 Task: Compose an email with the signature Mario Parker with the subject Feedback on a budget proposal and the message Can you please send me the attendance list for the last team meeting? from softage.3@softage.net to softage.7@softage.net with an attached audio file Audio_game_music.mp3, change the font of the message to Comic Sans and change the font typography to bold Send the email. Finally, move the email from Sent Items to the label Vendor contracts
Action: Mouse moved to (75, 124)
Screenshot: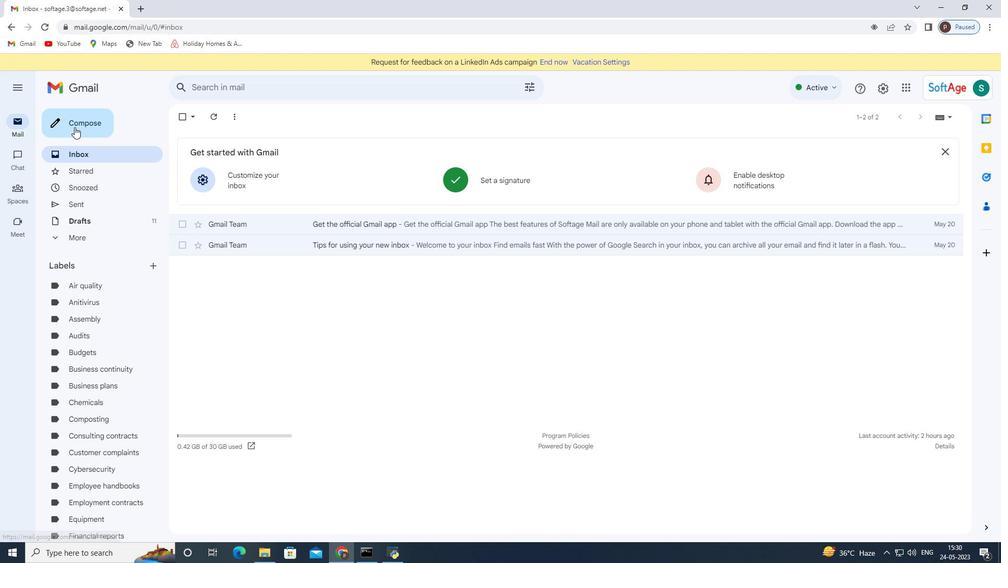 
Action: Mouse pressed left at (75, 124)
Screenshot: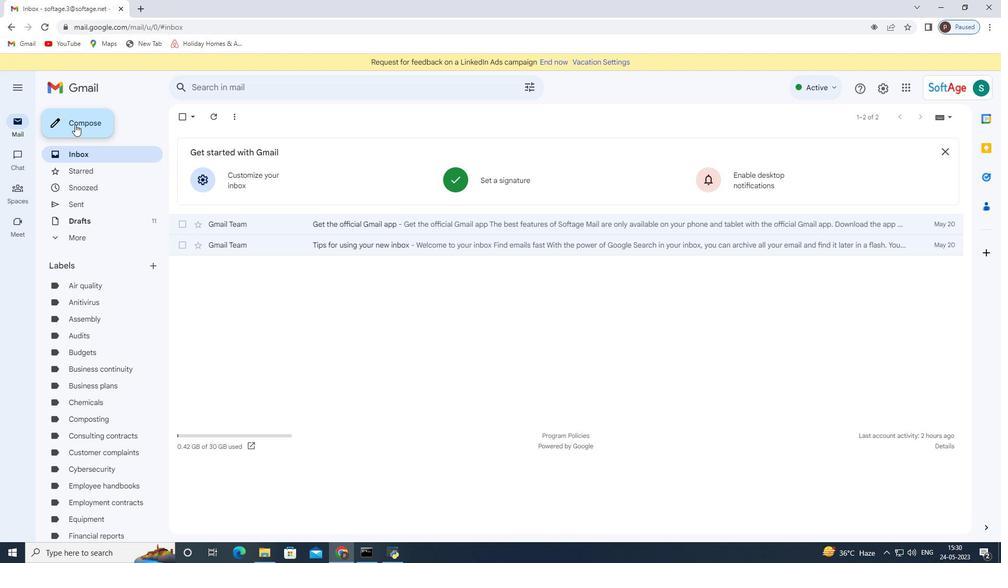 
Action: Mouse moved to (842, 528)
Screenshot: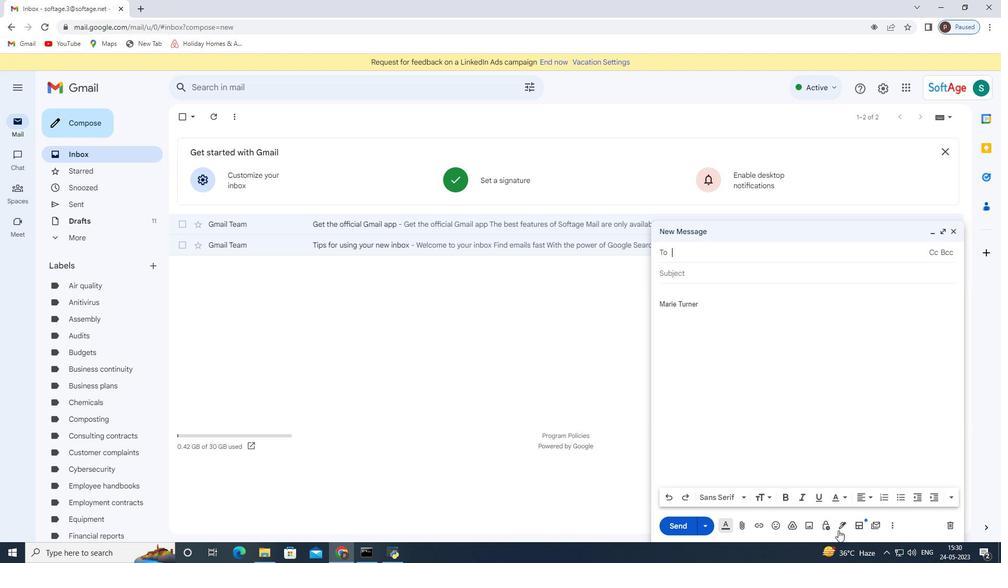 
Action: Mouse pressed left at (842, 528)
Screenshot: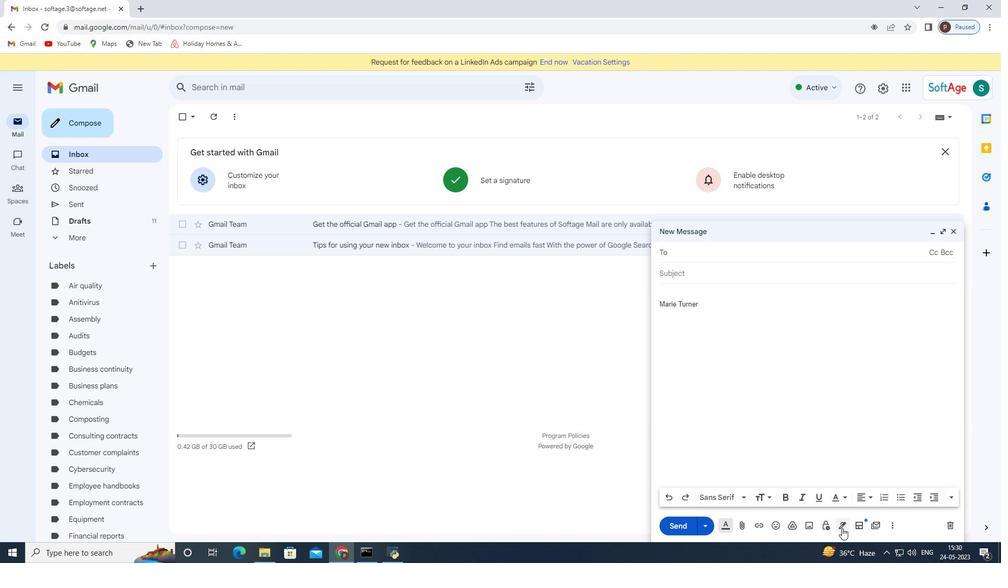 
Action: Mouse moved to (869, 472)
Screenshot: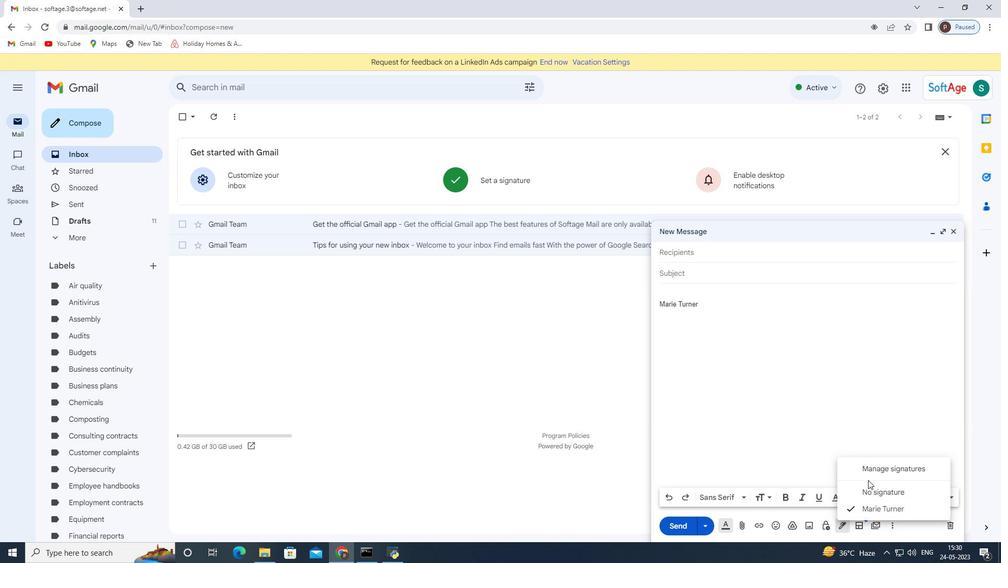 
Action: Mouse pressed left at (869, 472)
Screenshot: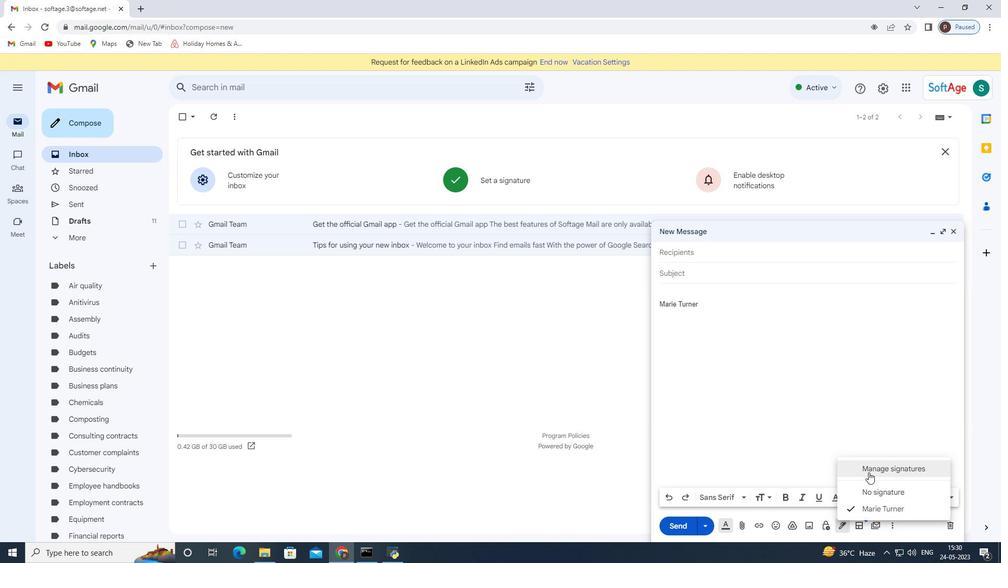 
Action: Mouse moved to (954, 232)
Screenshot: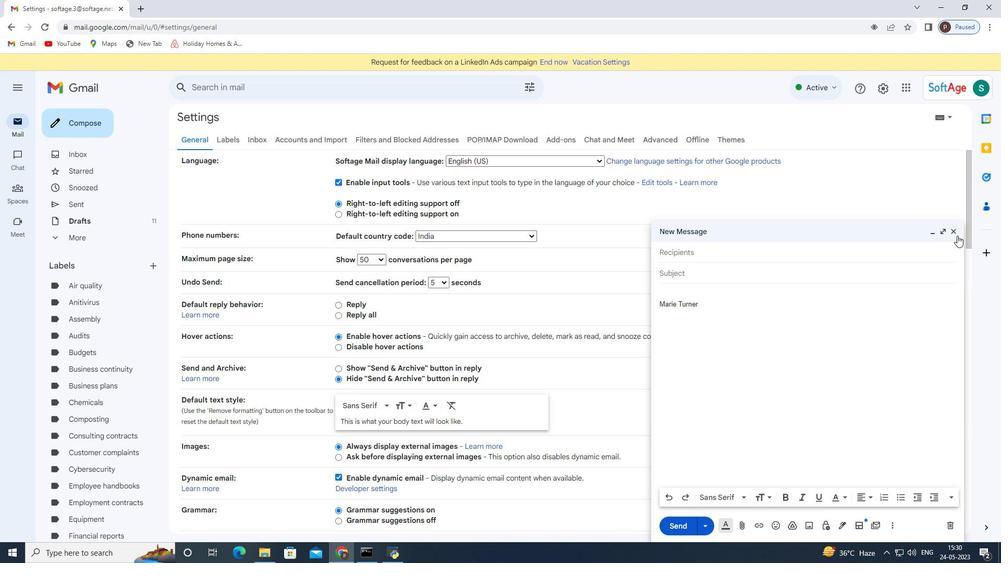 
Action: Mouse pressed left at (954, 232)
Screenshot: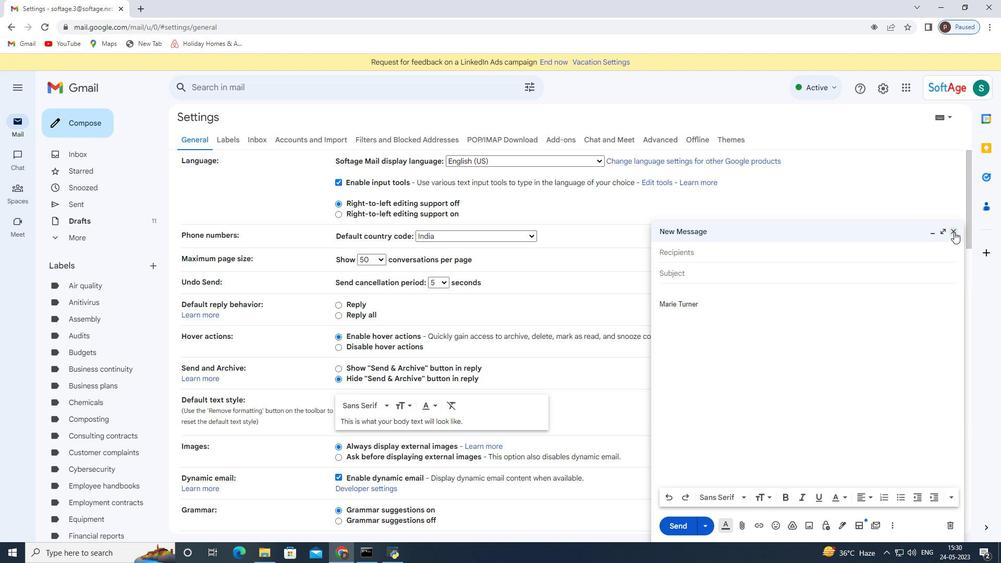 
Action: Mouse moved to (601, 365)
Screenshot: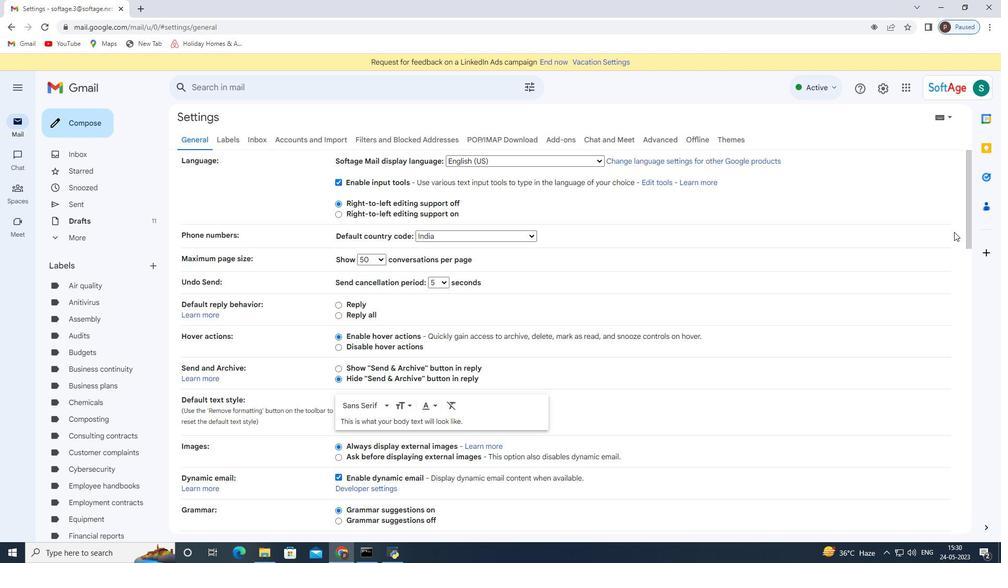 
Action: Mouse scrolled (601, 365) with delta (0, 0)
Screenshot: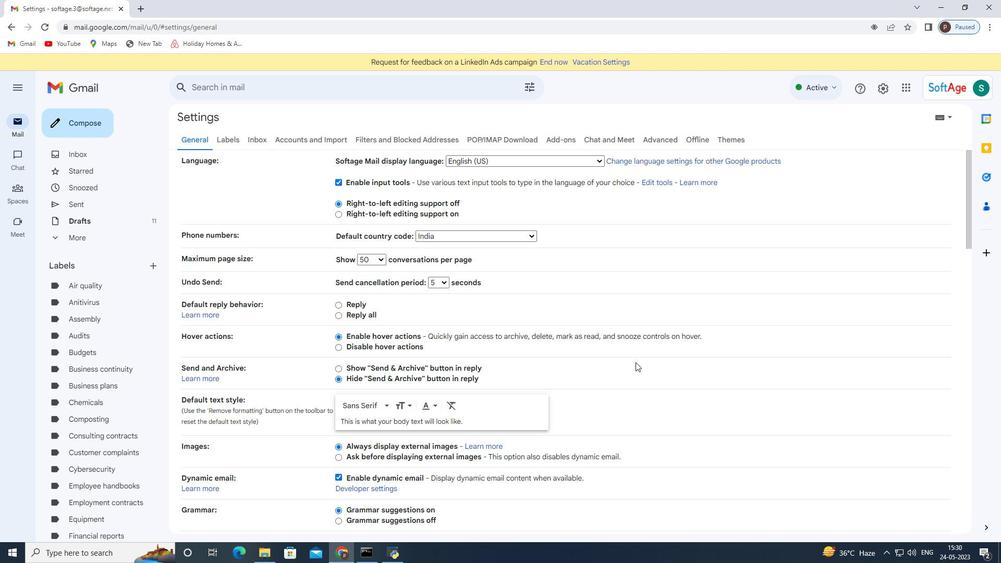 
Action: Mouse moved to (597, 365)
Screenshot: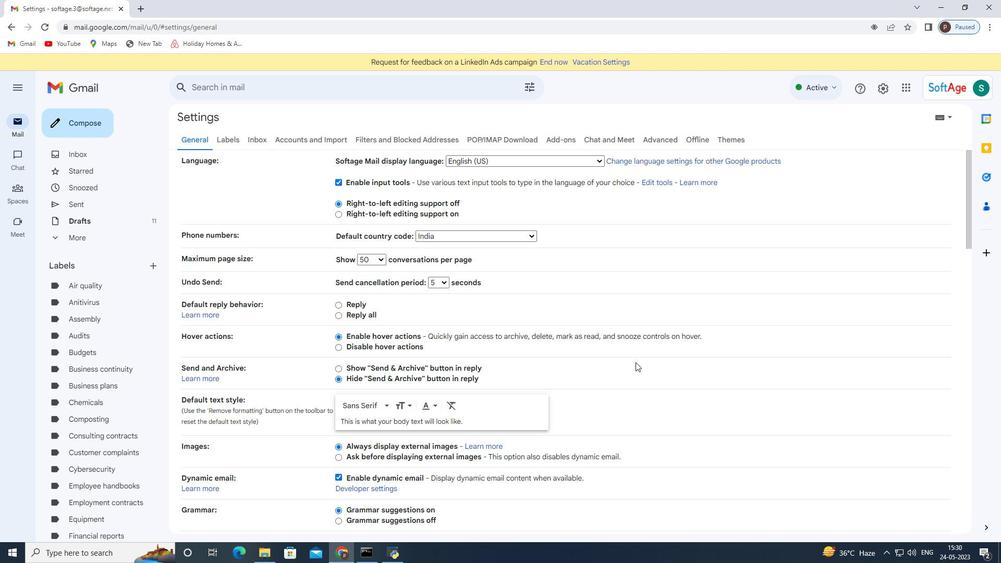 
Action: Mouse scrolled (597, 365) with delta (0, 0)
Screenshot: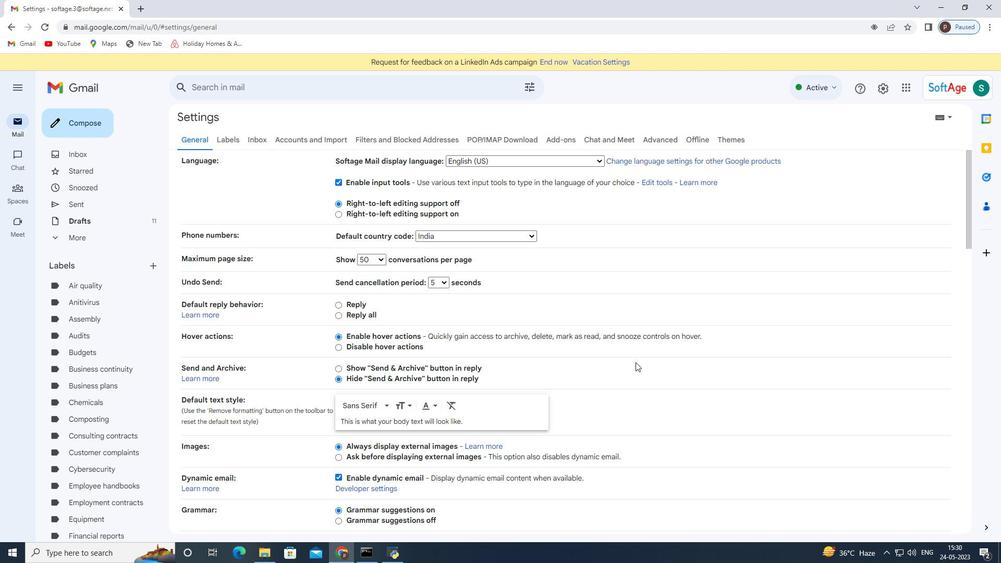 
Action: Mouse scrolled (597, 365) with delta (0, 0)
Screenshot: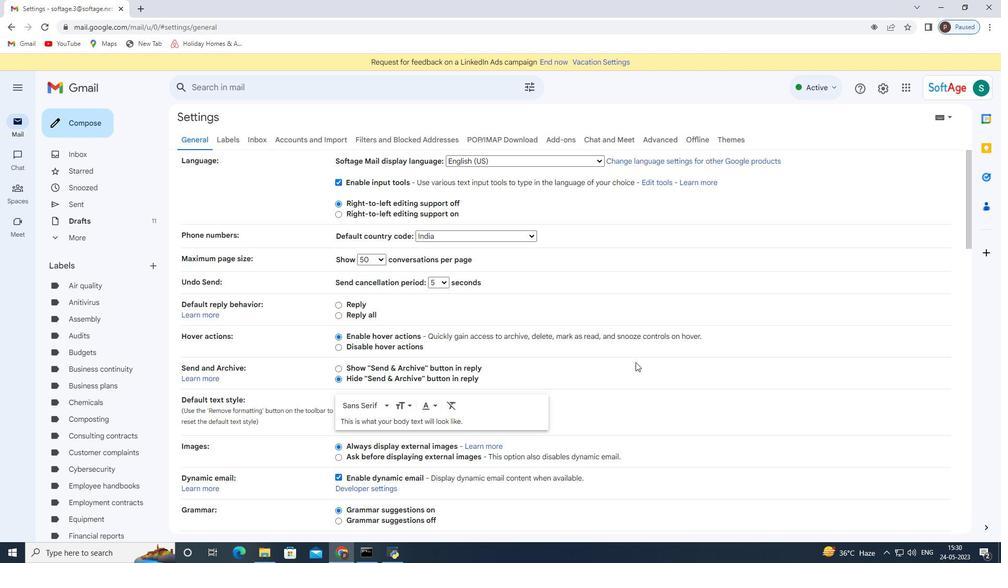 
Action: Mouse scrolled (597, 365) with delta (0, 0)
Screenshot: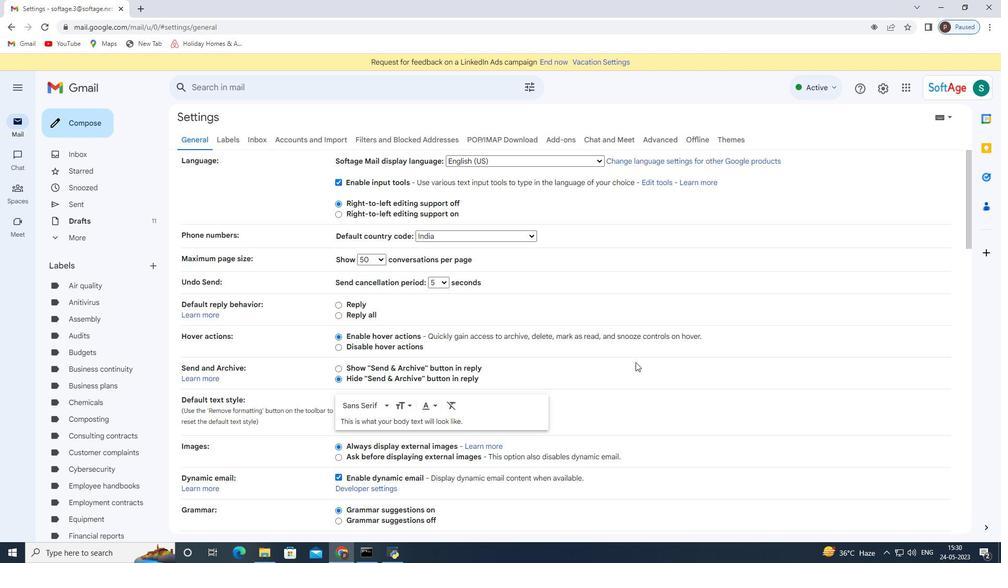 
Action: Mouse scrolled (597, 365) with delta (0, 0)
Screenshot: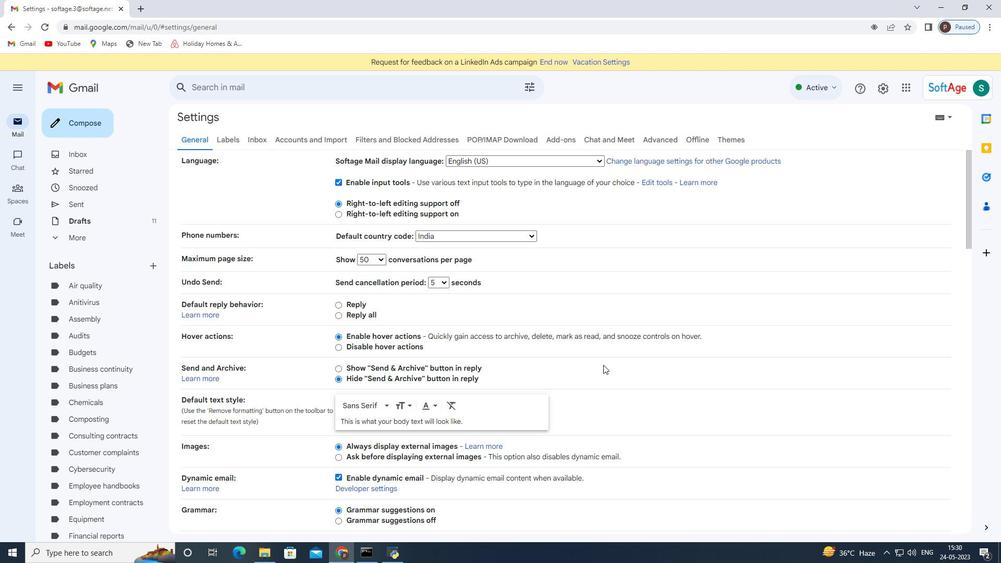 
Action: Mouse moved to (475, 361)
Screenshot: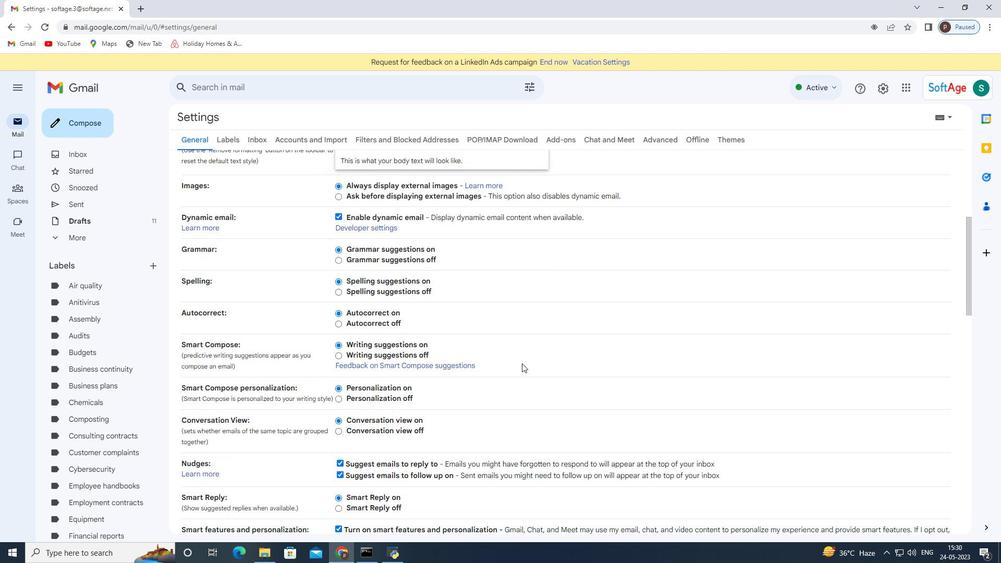 
Action: Mouse scrolled (475, 360) with delta (0, 0)
Screenshot: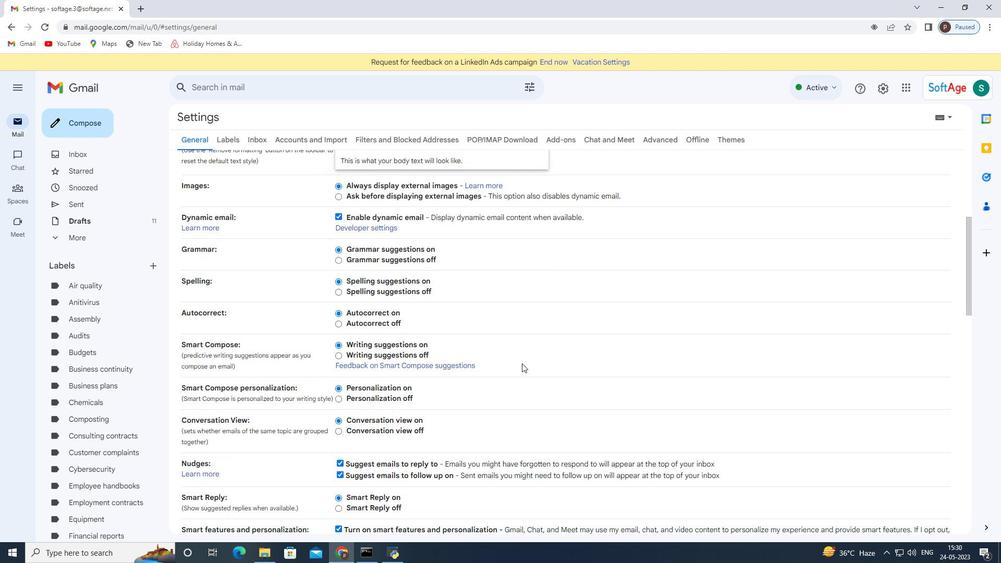 
Action: Mouse moved to (474, 361)
Screenshot: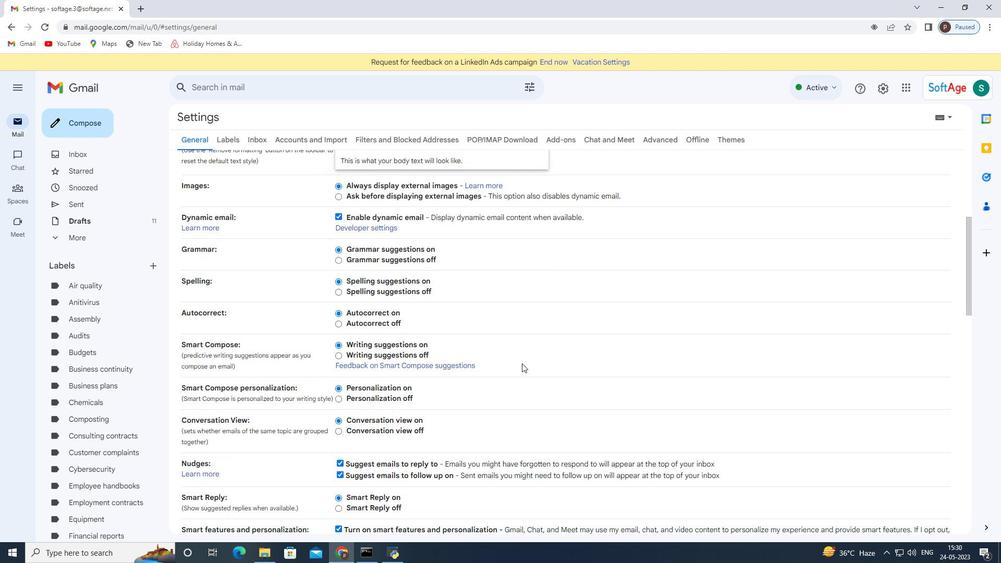 
Action: Mouse scrolled (474, 360) with delta (0, 0)
Screenshot: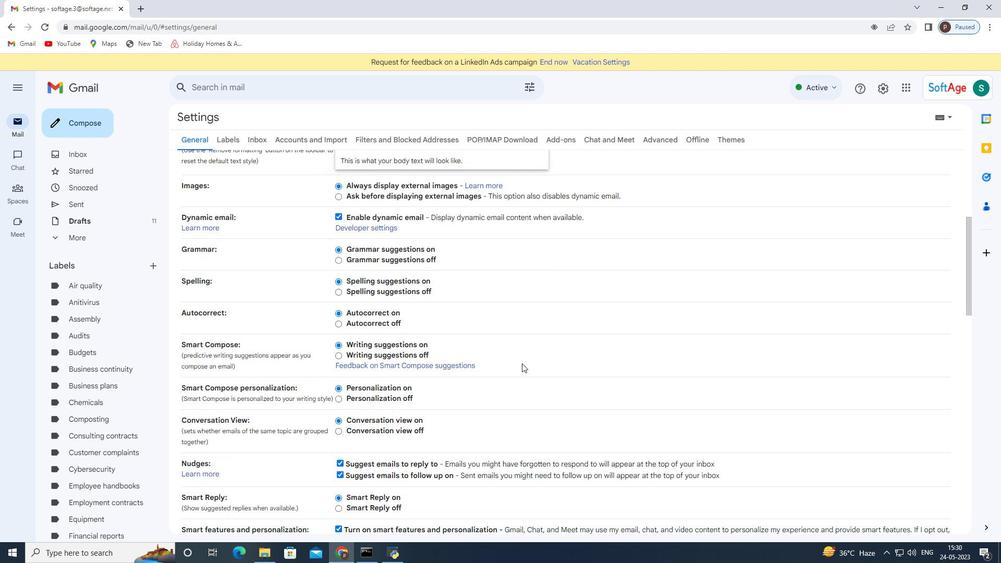 
Action: Mouse moved to (472, 361)
Screenshot: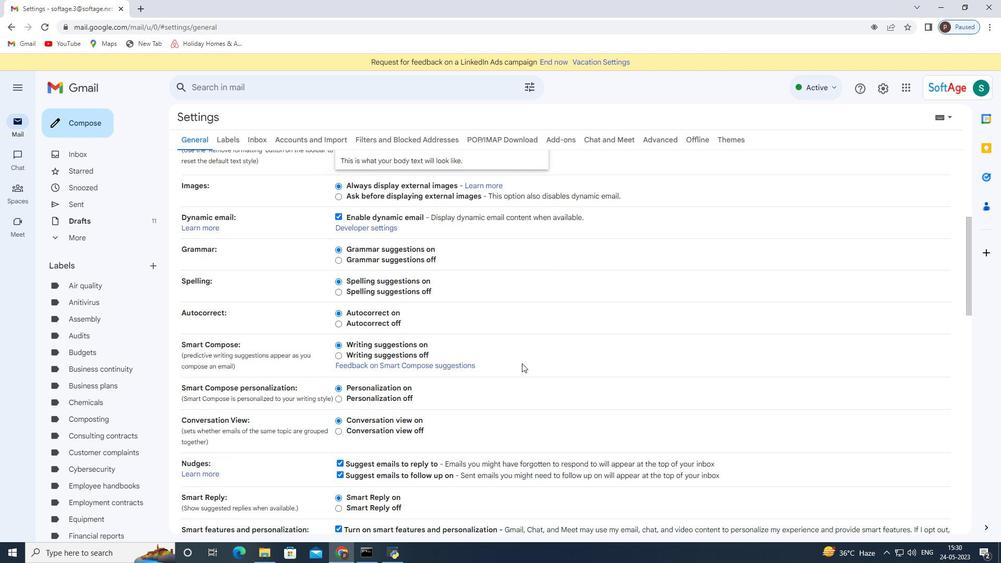 
Action: Mouse scrolled (472, 361) with delta (0, 0)
Screenshot: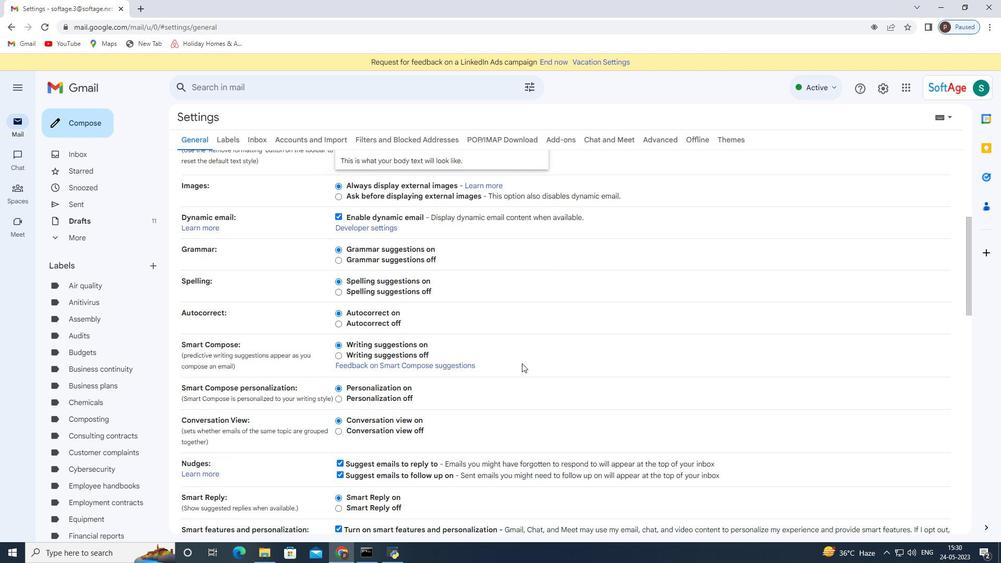 
Action: Mouse moved to (472, 361)
Screenshot: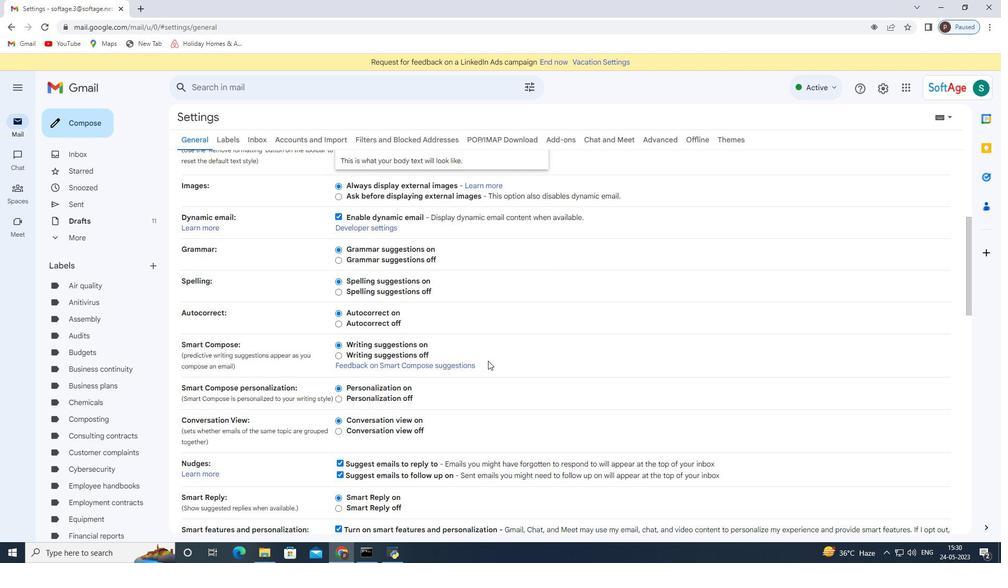 
Action: Mouse scrolled (472, 361) with delta (0, 0)
Screenshot: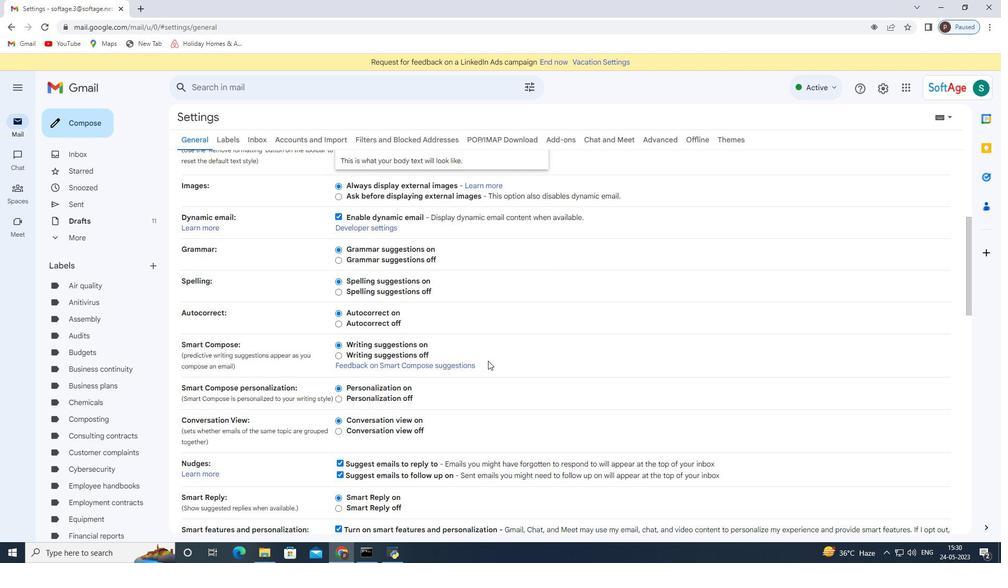 
Action: Mouse moved to (470, 363)
Screenshot: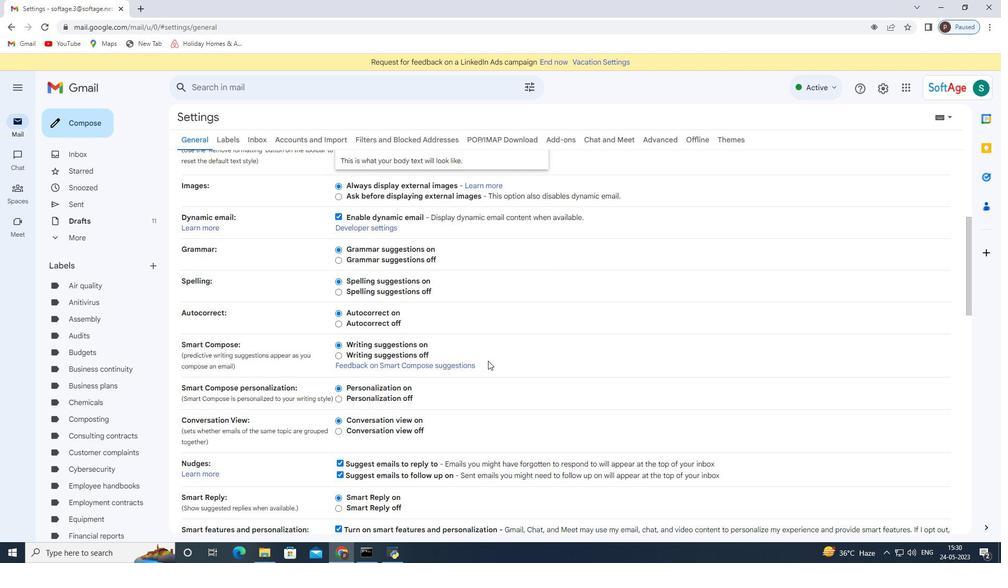 
Action: Mouse scrolled (470, 362) with delta (0, 0)
Screenshot: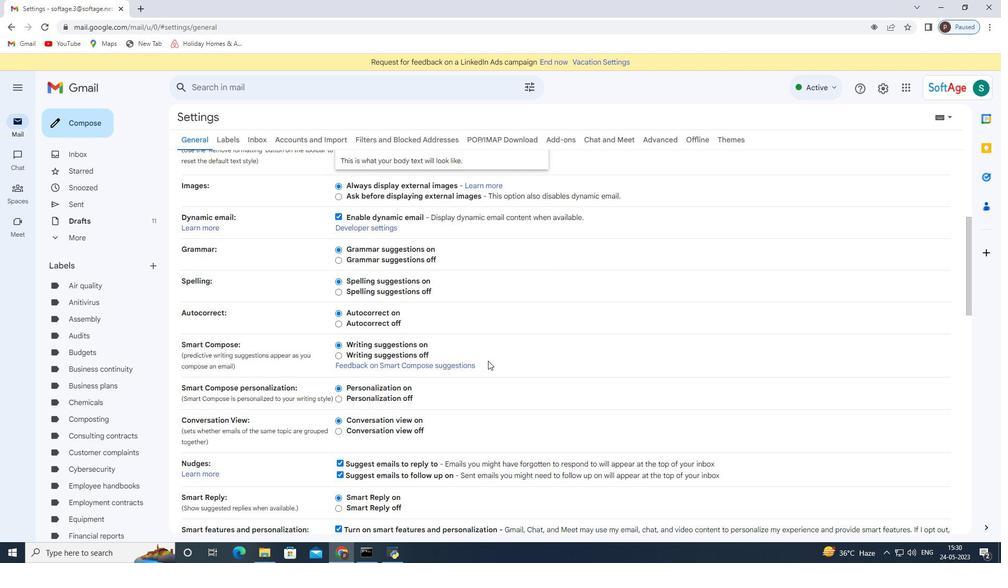 
Action: Mouse moved to (450, 371)
Screenshot: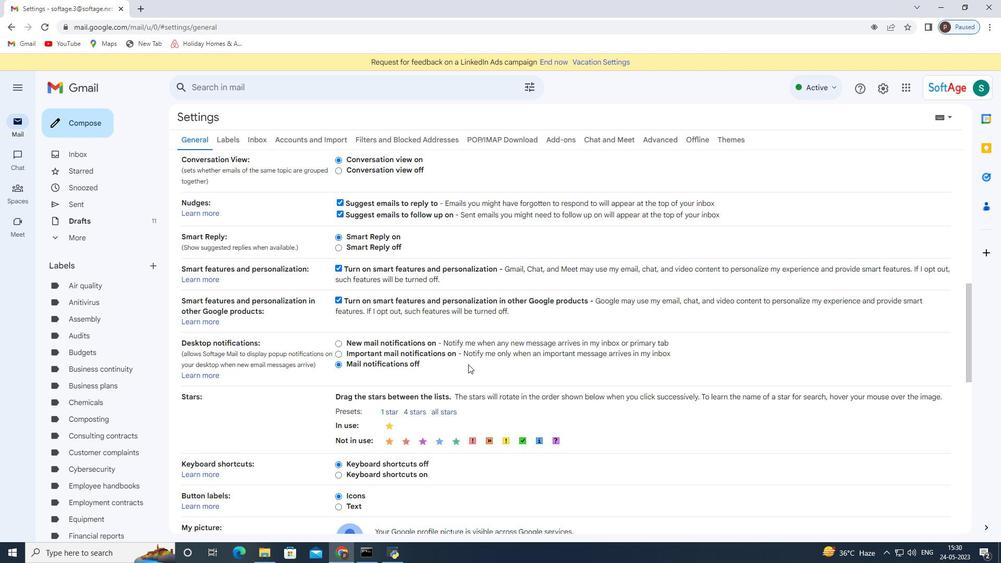 
Action: Mouse scrolled (450, 370) with delta (0, 0)
Screenshot: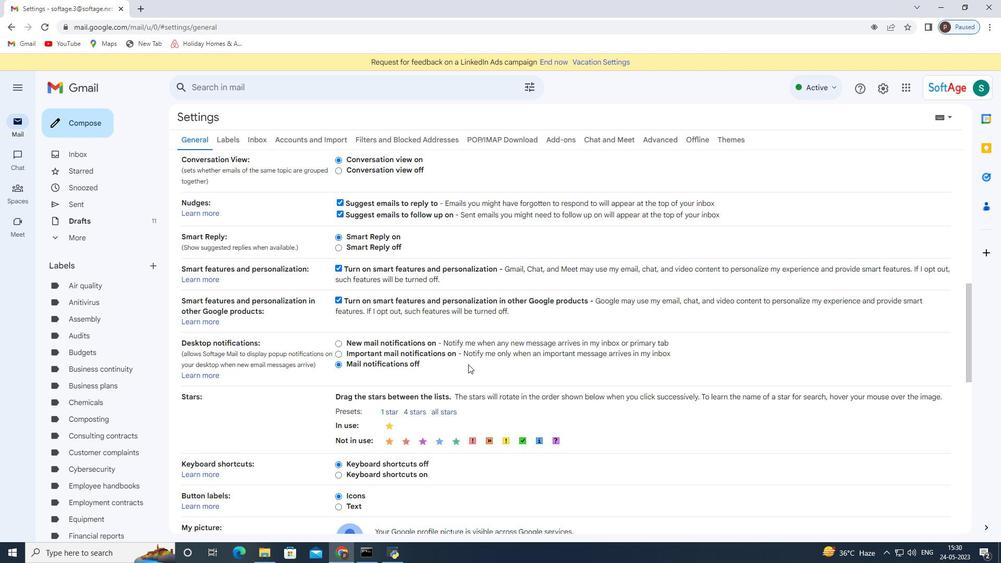 
Action: Mouse moved to (449, 371)
Screenshot: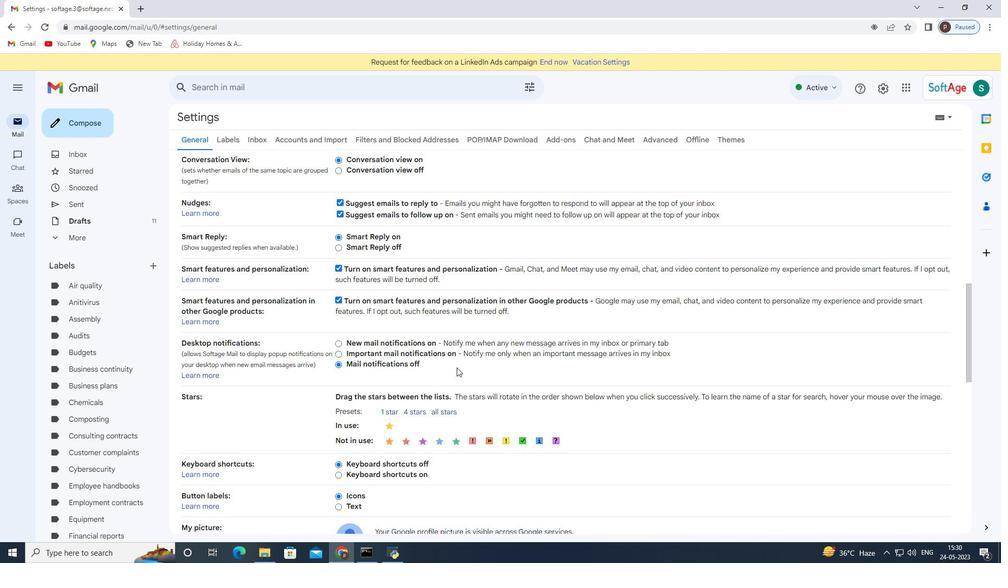 
Action: Mouse scrolled (449, 372) with delta (0, 0)
Screenshot: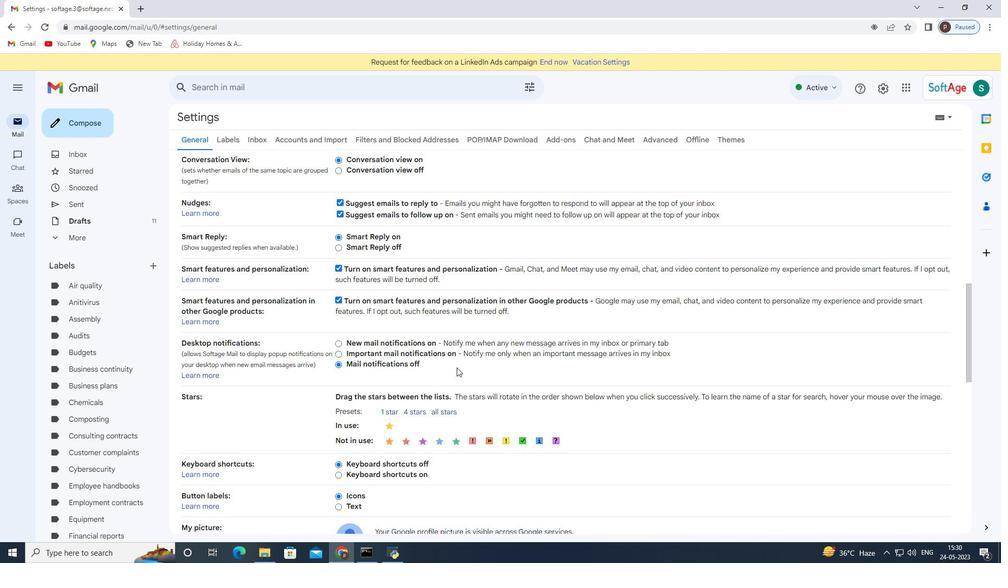 
Action: Mouse moved to (448, 371)
Screenshot: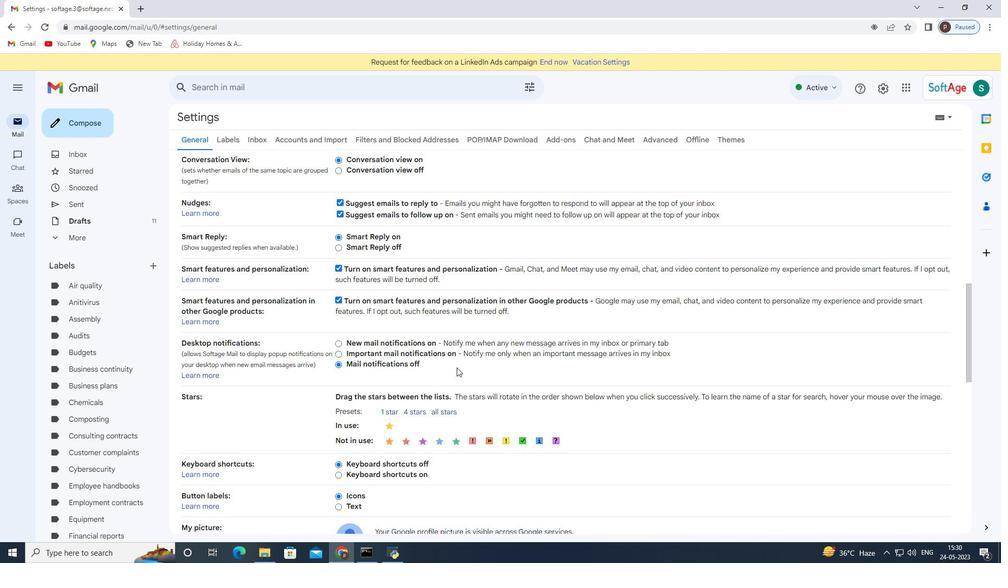 
Action: Mouse scrolled (448, 371) with delta (0, 0)
Screenshot: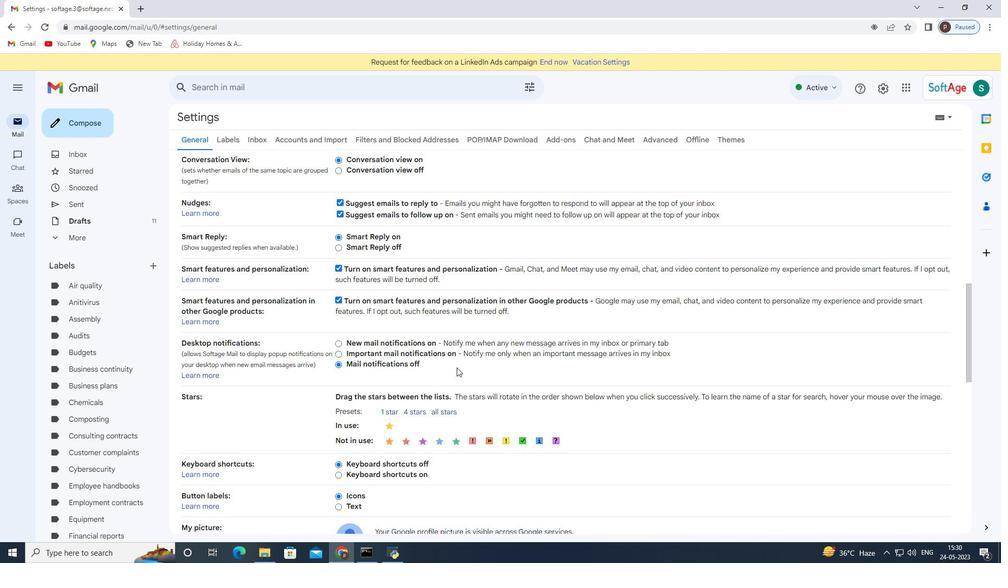 
Action: Mouse scrolled (448, 371) with delta (0, 0)
Screenshot: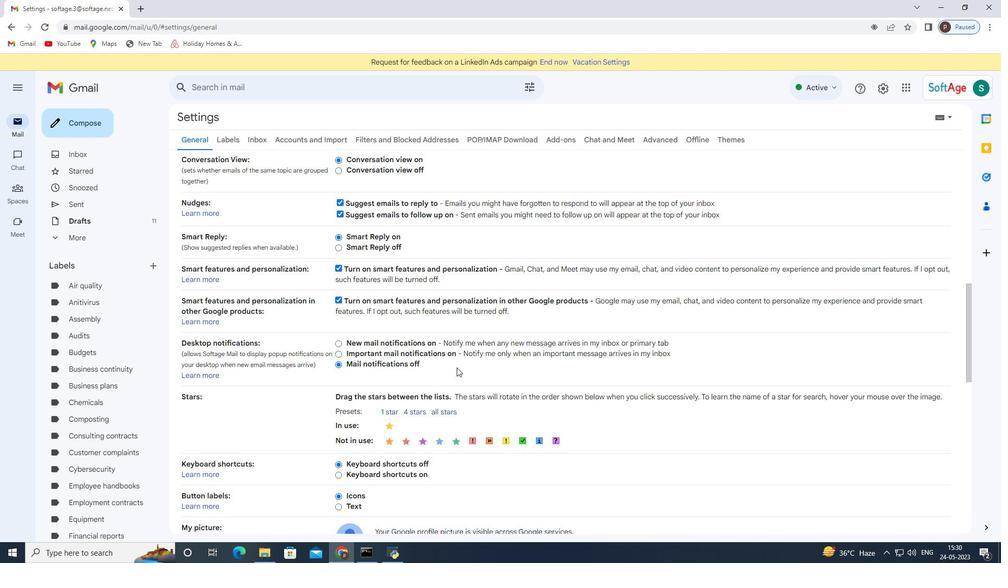 
Action: Mouse moved to (418, 367)
Screenshot: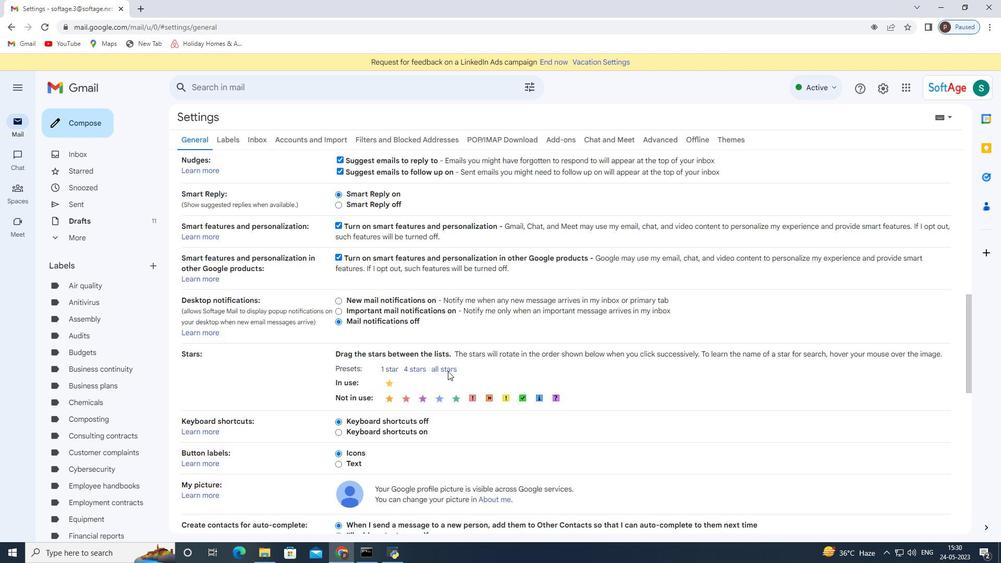 
Action: Mouse scrolled (418, 367) with delta (0, 0)
Screenshot: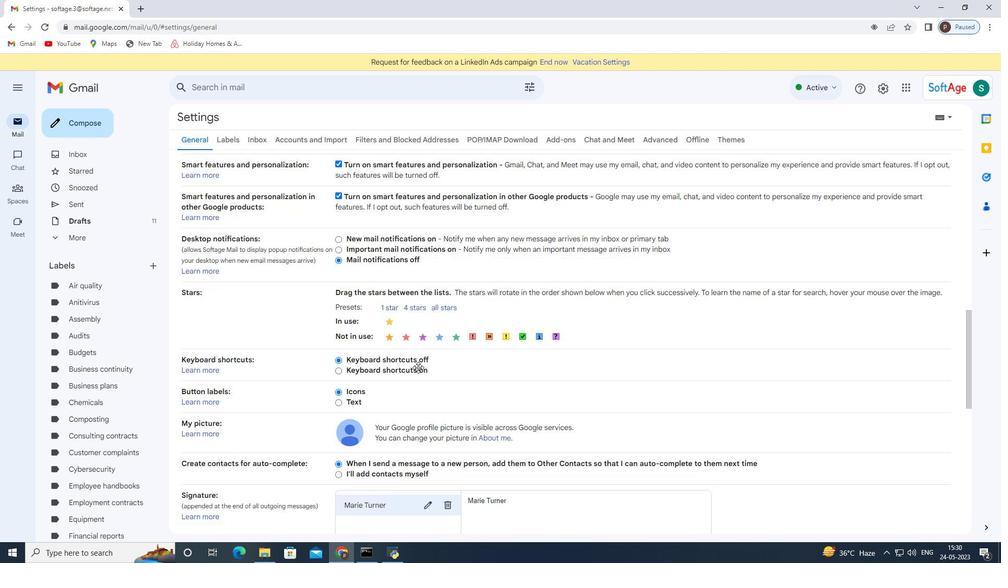 
Action: Mouse scrolled (418, 367) with delta (0, 0)
Screenshot: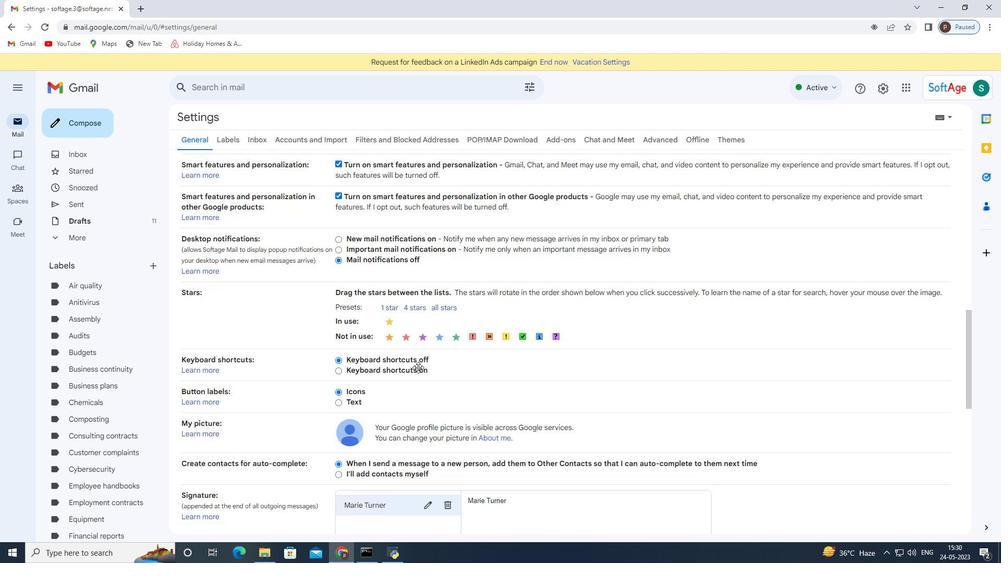 
Action: Mouse scrolled (418, 367) with delta (0, 0)
Screenshot: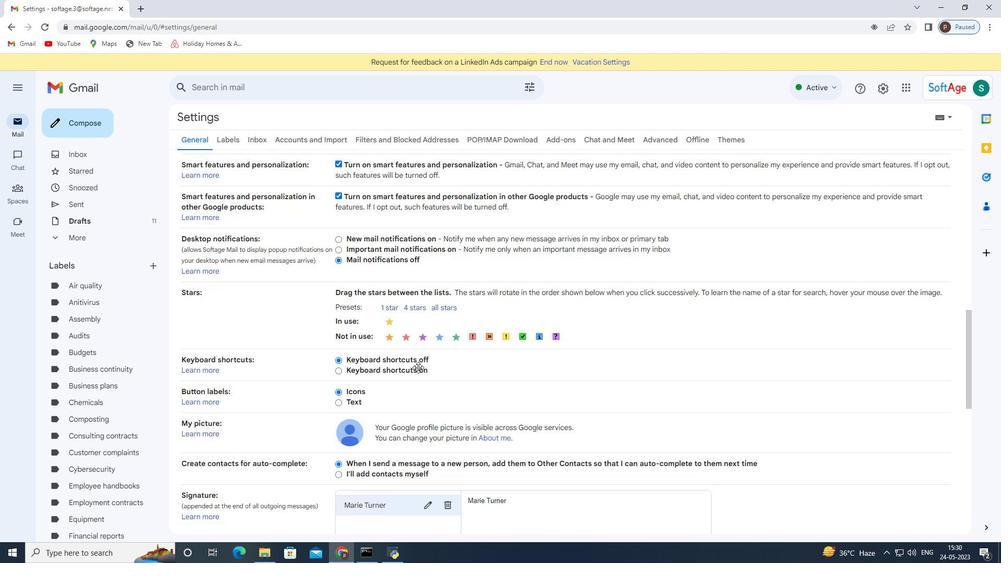 
Action: Mouse moved to (450, 348)
Screenshot: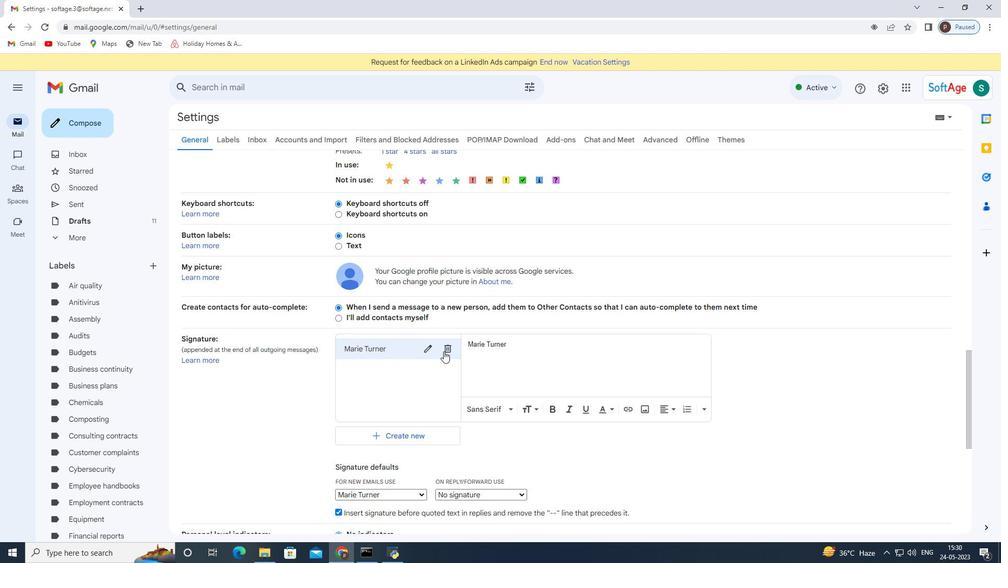 
Action: Mouse pressed left at (450, 348)
Screenshot: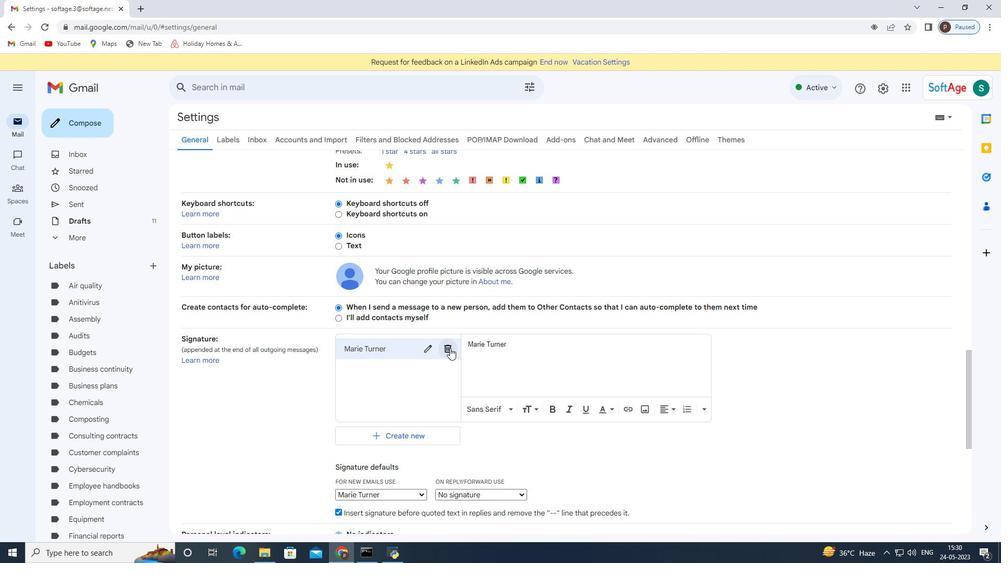 
Action: Mouse moved to (585, 318)
Screenshot: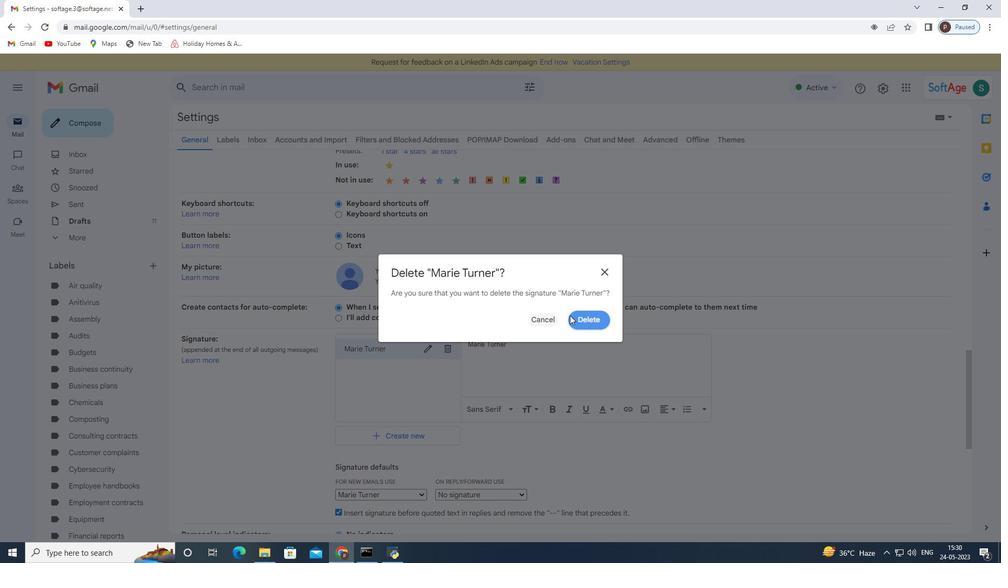 
Action: Mouse pressed left at (585, 318)
Screenshot: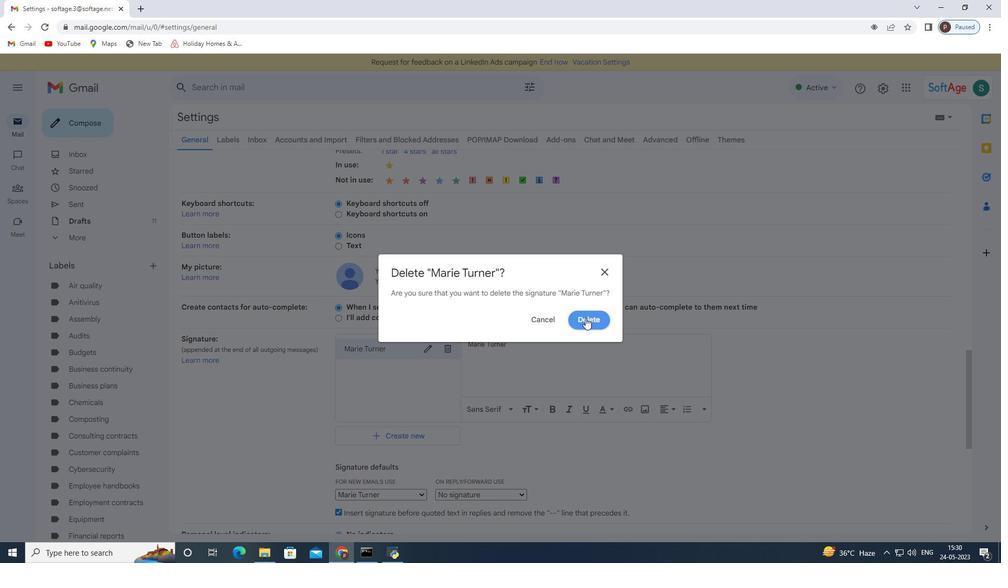 
Action: Mouse moved to (390, 364)
Screenshot: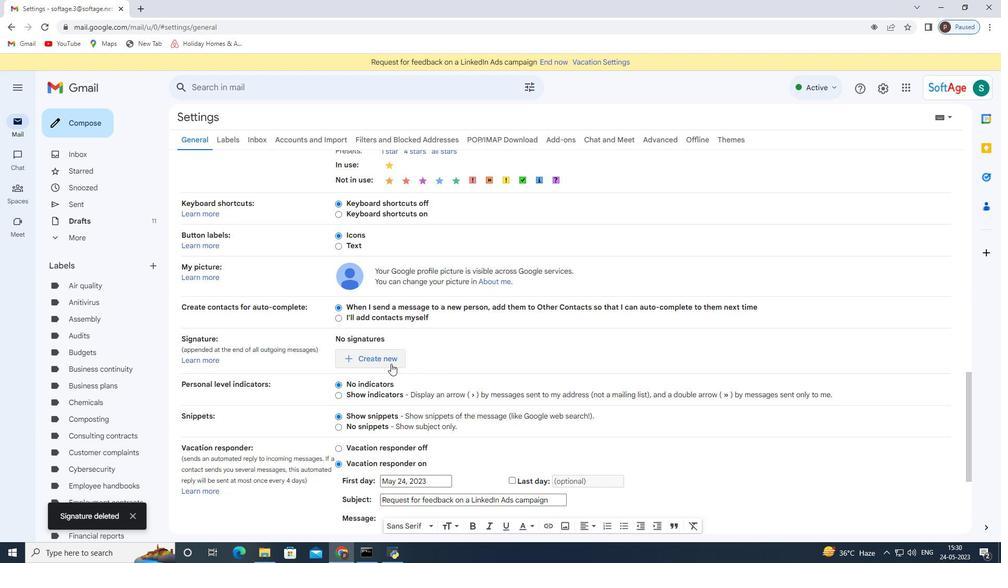 
Action: Mouse pressed left at (390, 364)
Screenshot: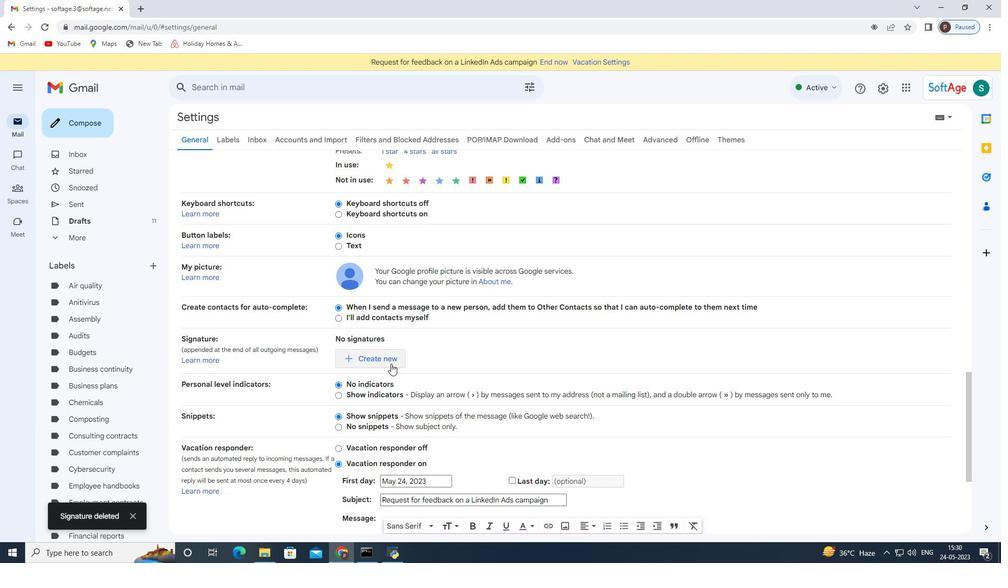 
Action: Mouse moved to (412, 295)
Screenshot: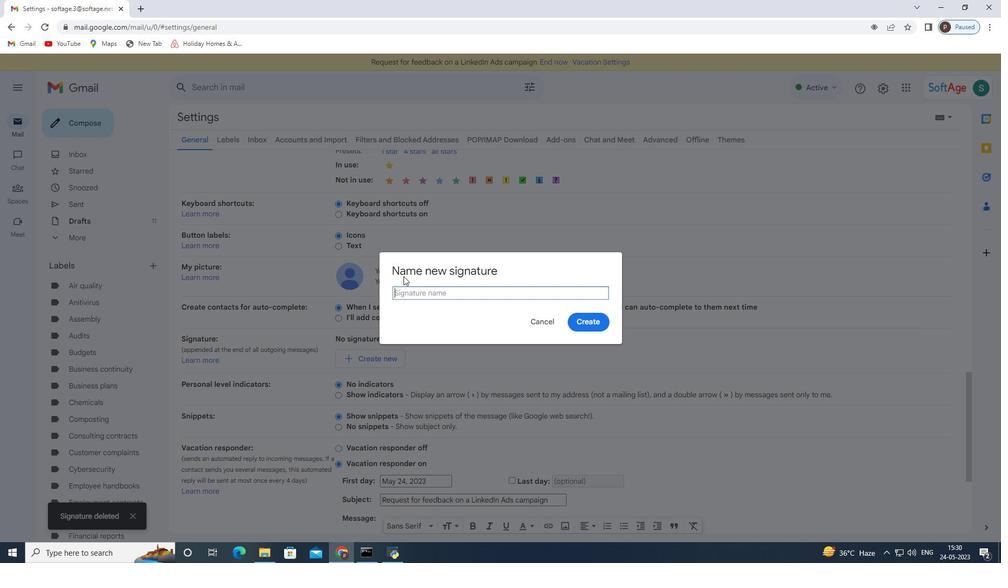 
Action: Mouse pressed left at (412, 295)
Screenshot: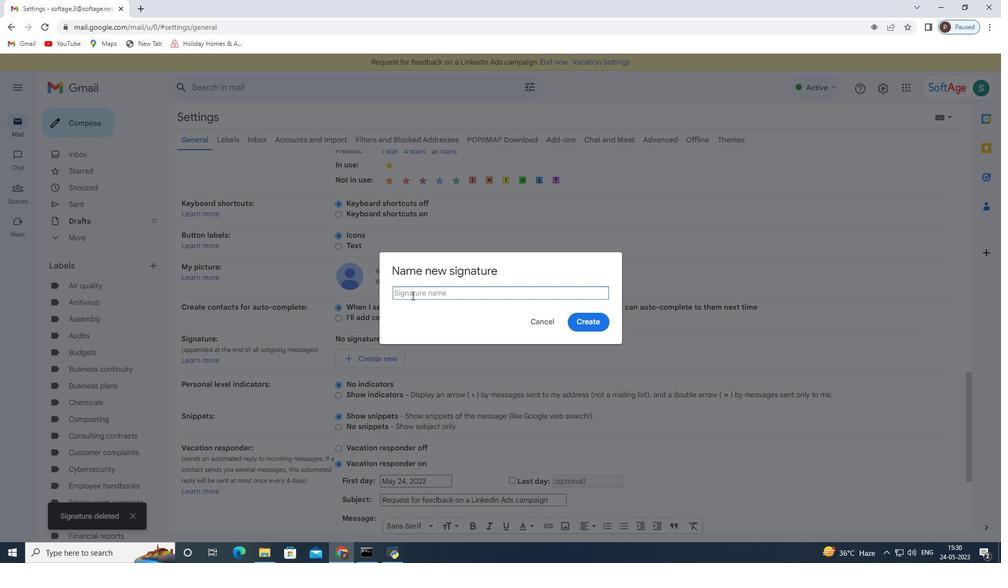 
Action: Key pressed <Key.shift><Key.shift><Key.shift><Key.shift><Key.shift><Key.shift><Key.shift><Key.shift><Key.shift><Key.shift><Key.shift><Key.shift><Key.shift><Key.shift>Mario<Key.space><Key.shift><Key.shift><Key.shift>Parker
Screenshot: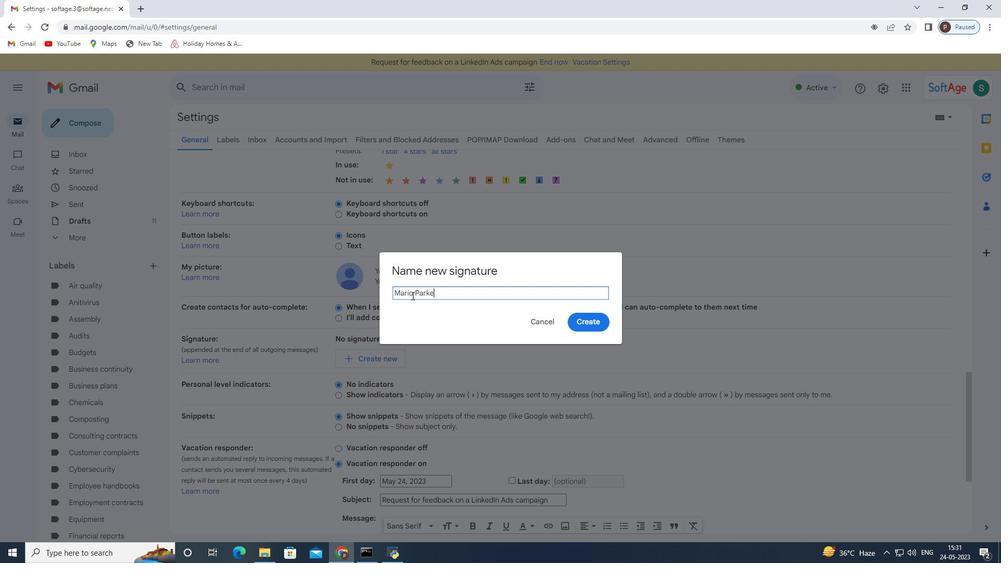 
Action: Mouse moved to (587, 316)
Screenshot: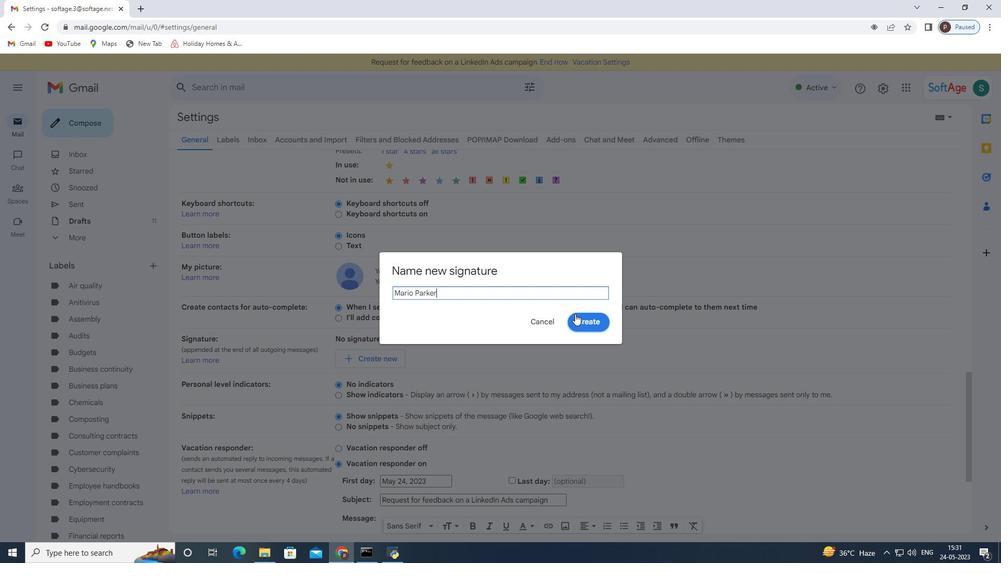 
Action: Mouse pressed left at (587, 316)
Screenshot: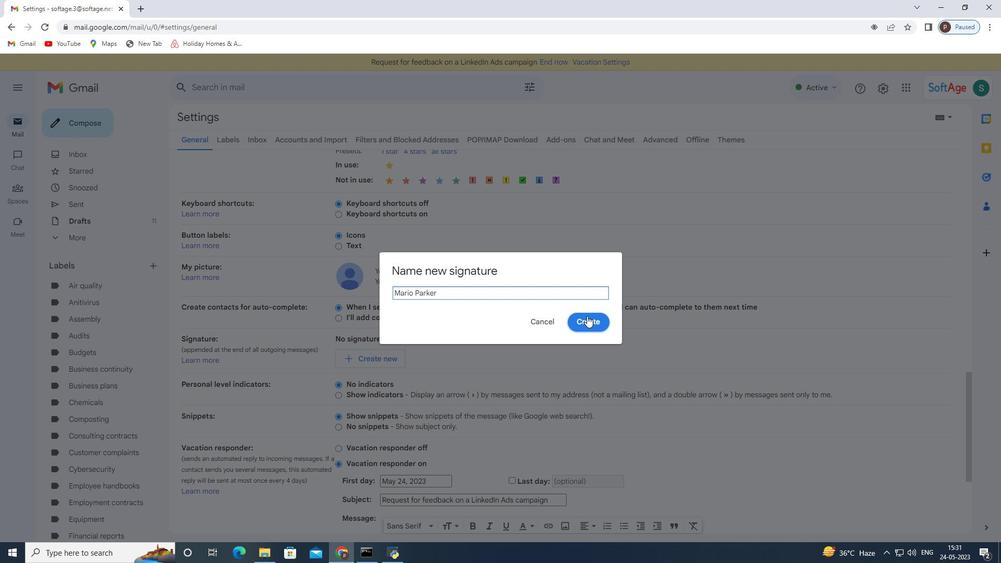 
Action: Mouse moved to (478, 343)
Screenshot: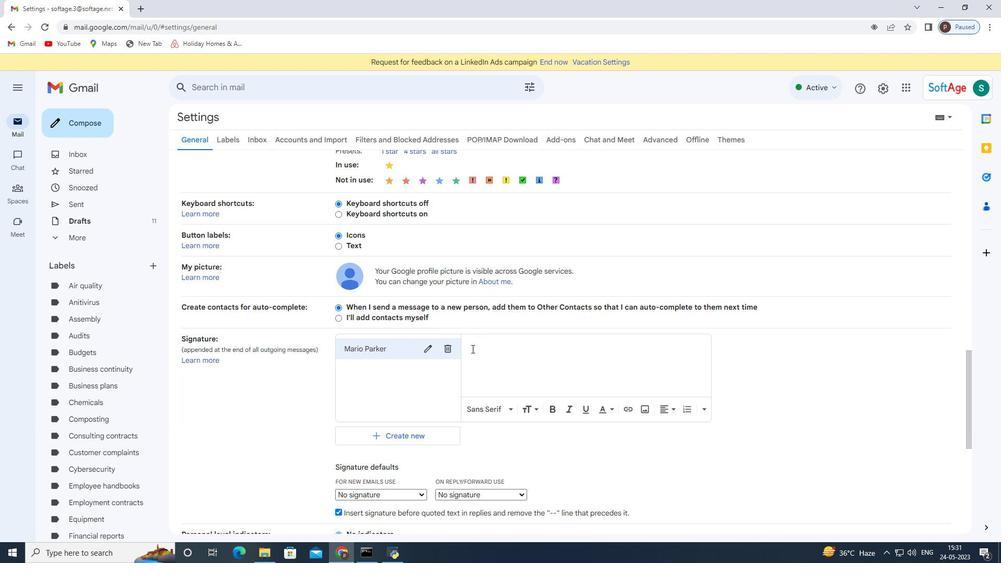 
Action: Mouse pressed left at (478, 343)
Screenshot: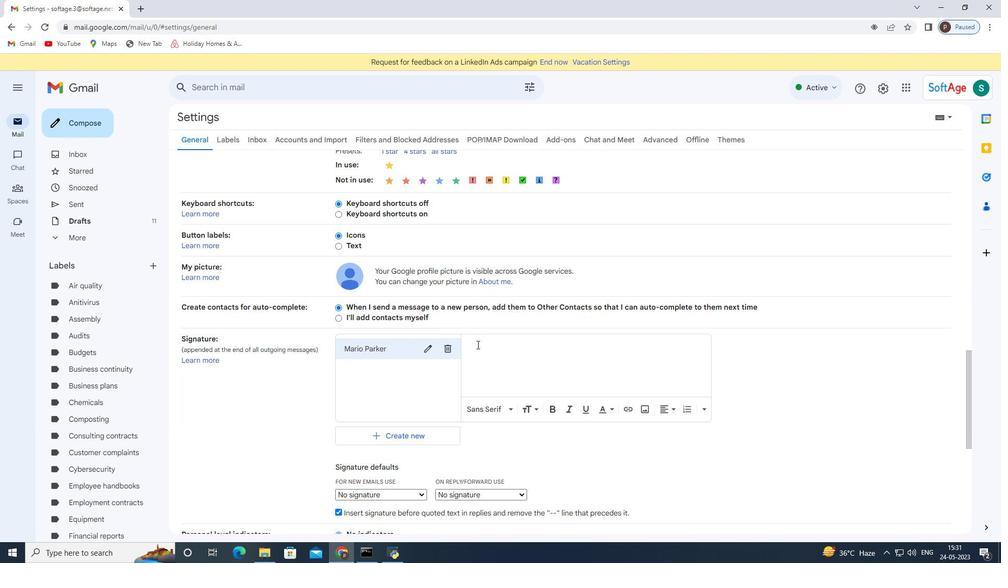 
Action: Key pressed <Key.shift><Key.shift><Key.shift><Key.shift><Key.shift><Key.shift><Key.shift><Key.shift><Key.shift><Key.shift><Key.shift>Mario<Key.space><Key.shift>Parker
Screenshot: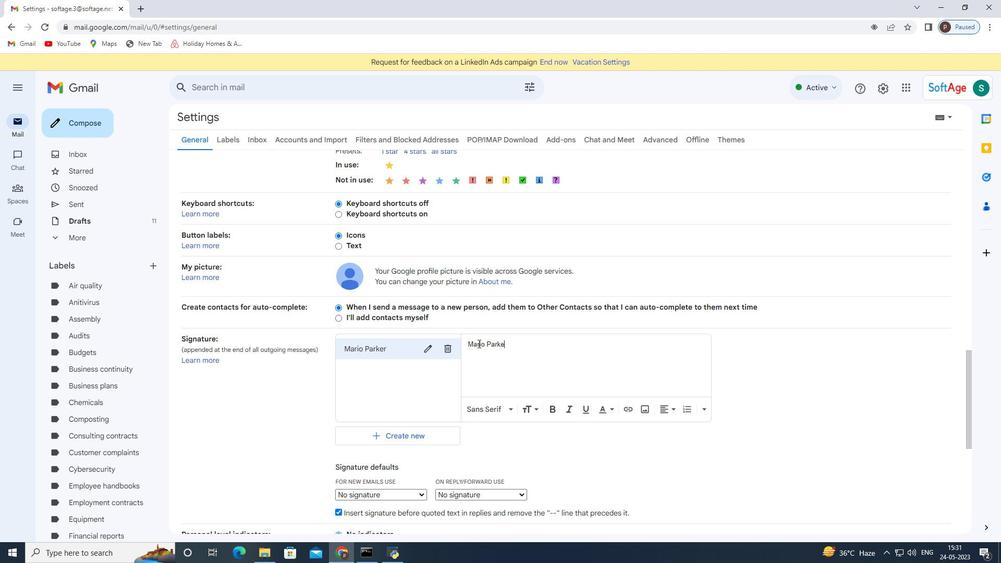
Action: Mouse scrolled (478, 343) with delta (0, 0)
Screenshot: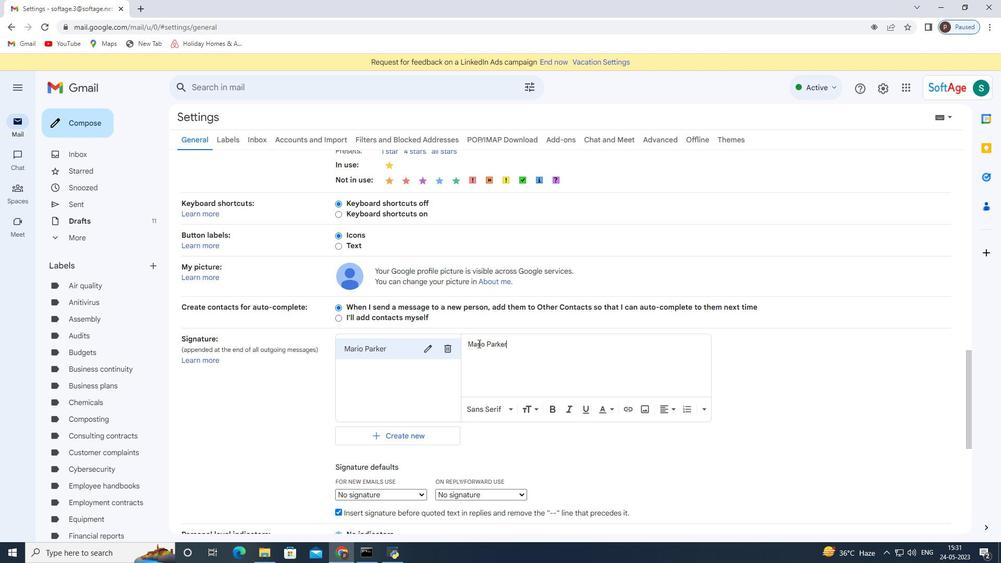 
Action: Mouse scrolled (478, 343) with delta (0, 0)
Screenshot: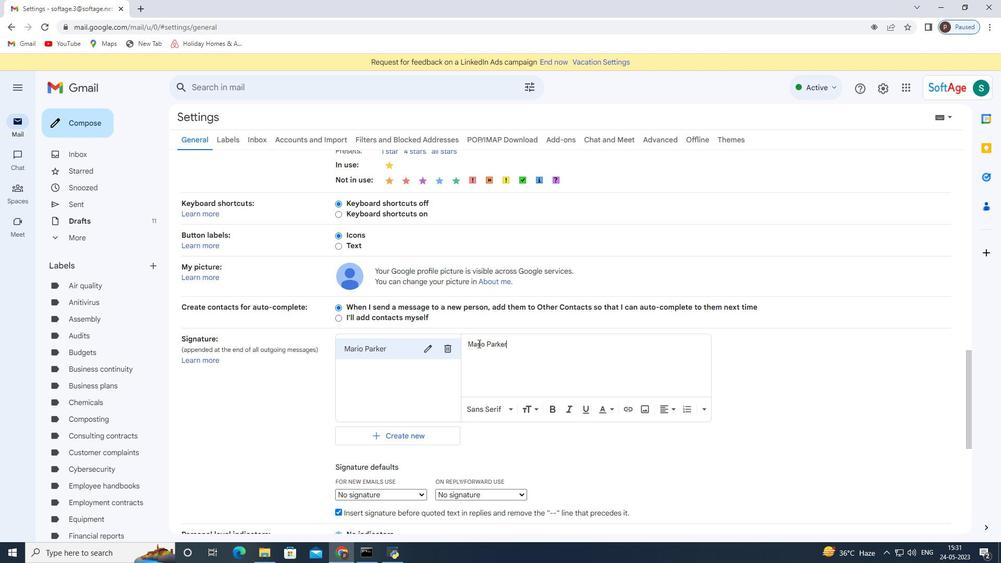 
Action: Mouse moved to (397, 388)
Screenshot: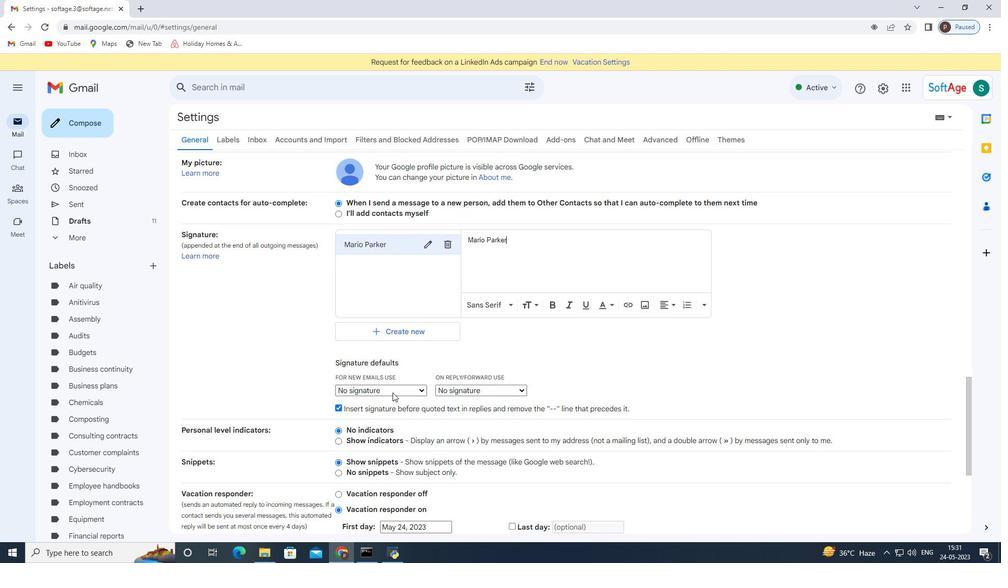 
Action: Mouse pressed left at (397, 388)
Screenshot: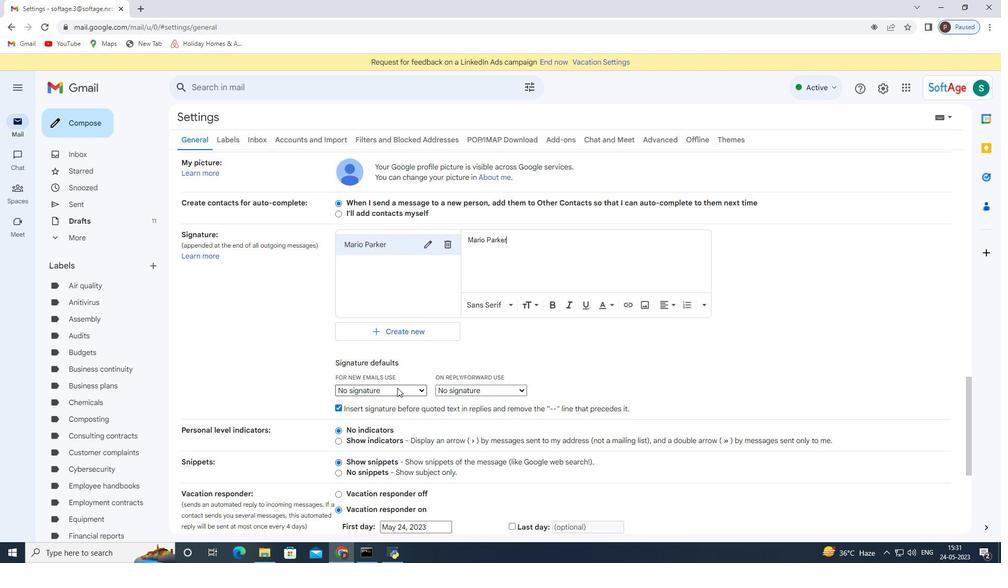 
Action: Mouse moved to (394, 409)
Screenshot: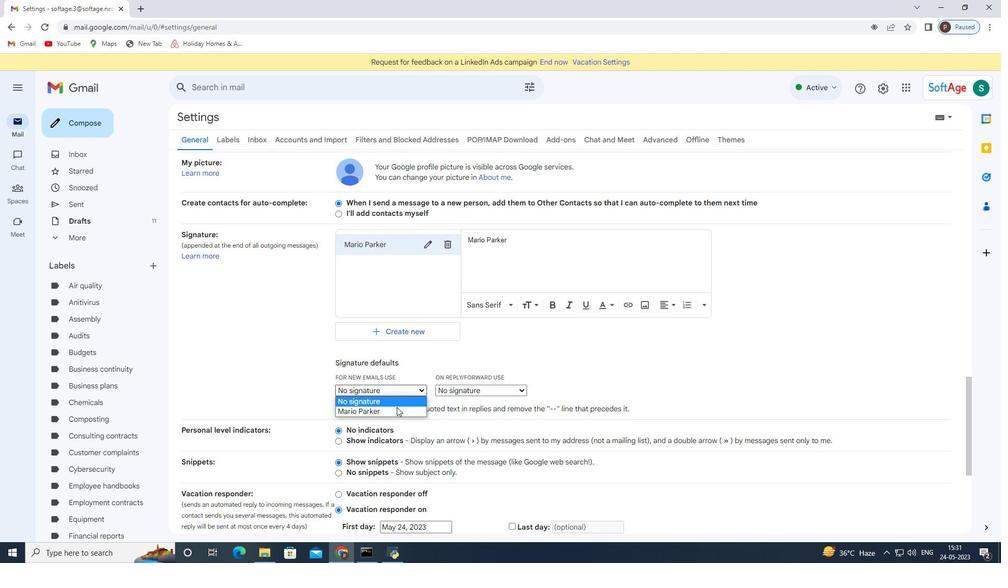 
Action: Mouse pressed left at (394, 409)
Screenshot: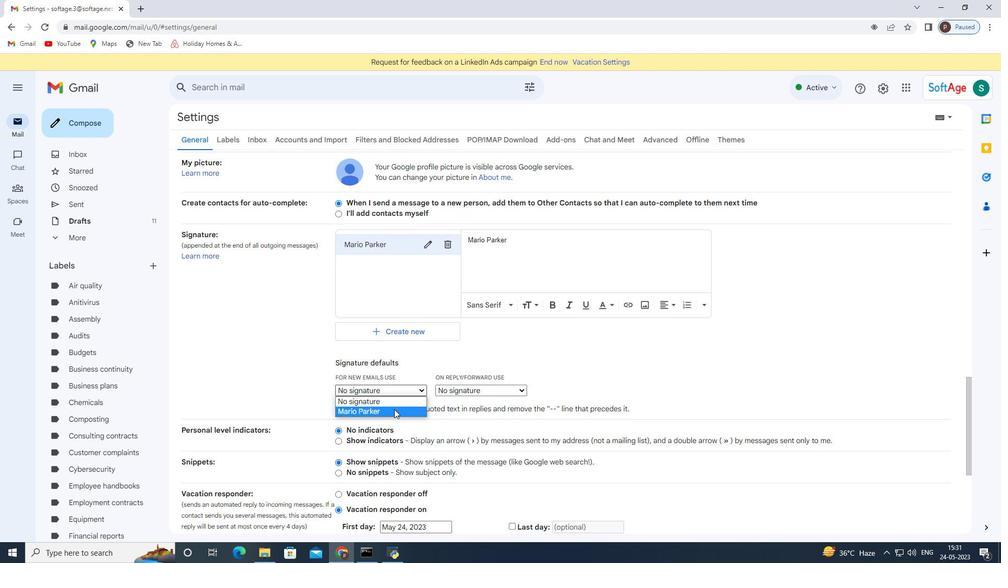 
Action: Mouse scrolled (394, 409) with delta (0, 0)
Screenshot: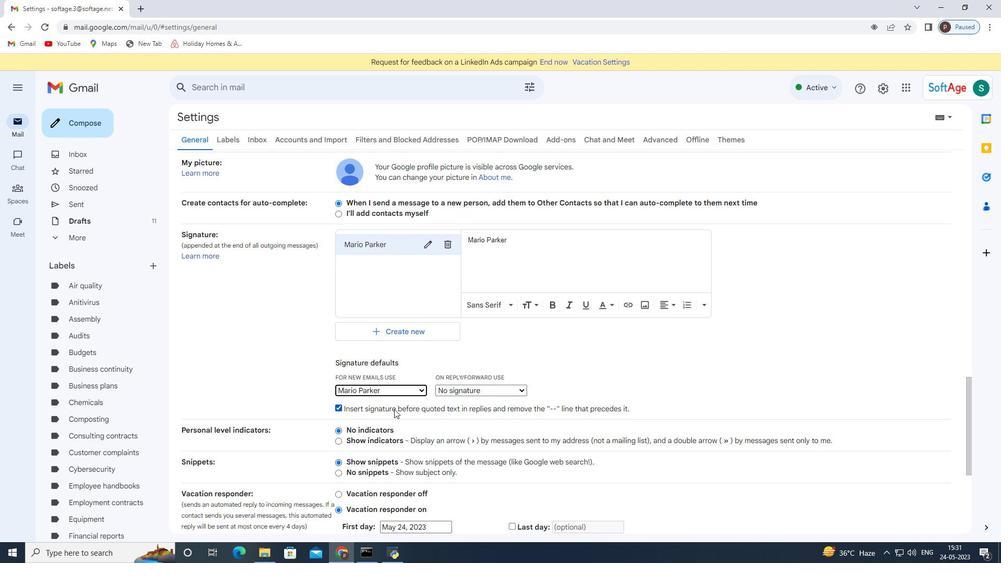 
Action: Mouse scrolled (394, 409) with delta (0, 0)
Screenshot: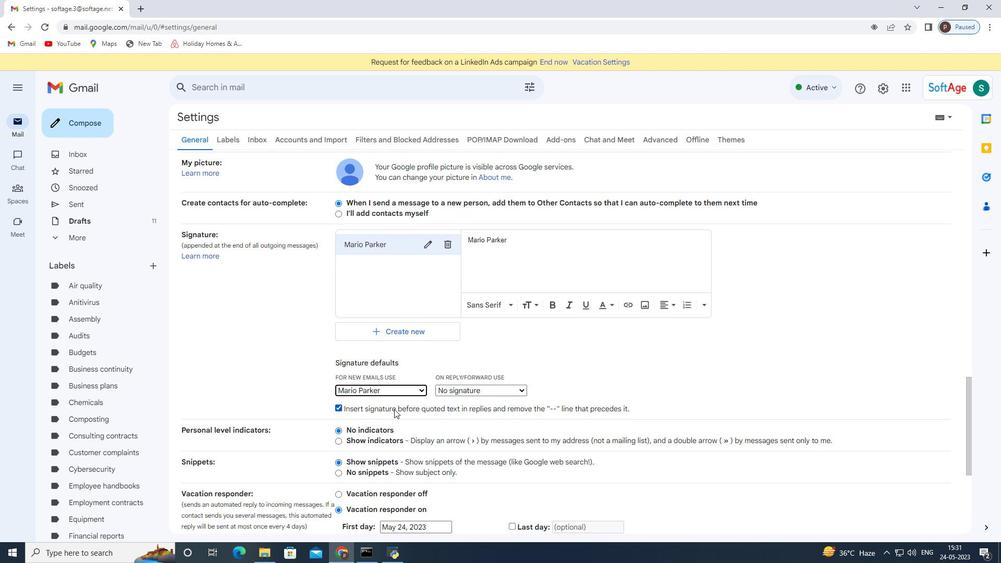 
Action: Mouse scrolled (394, 409) with delta (0, 0)
Screenshot: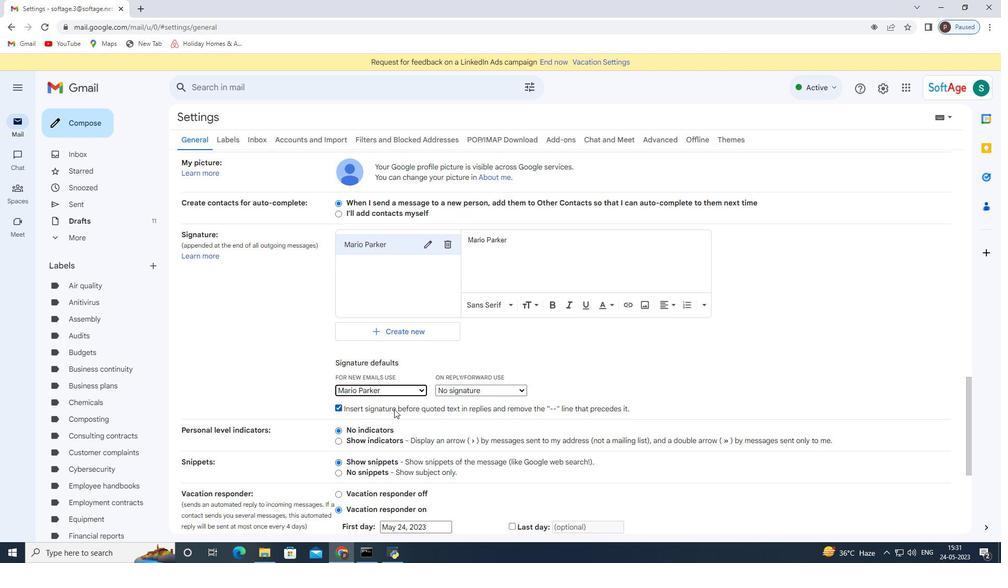 
Action: Mouse scrolled (394, 409) with delta (0, 0)
Screenshot: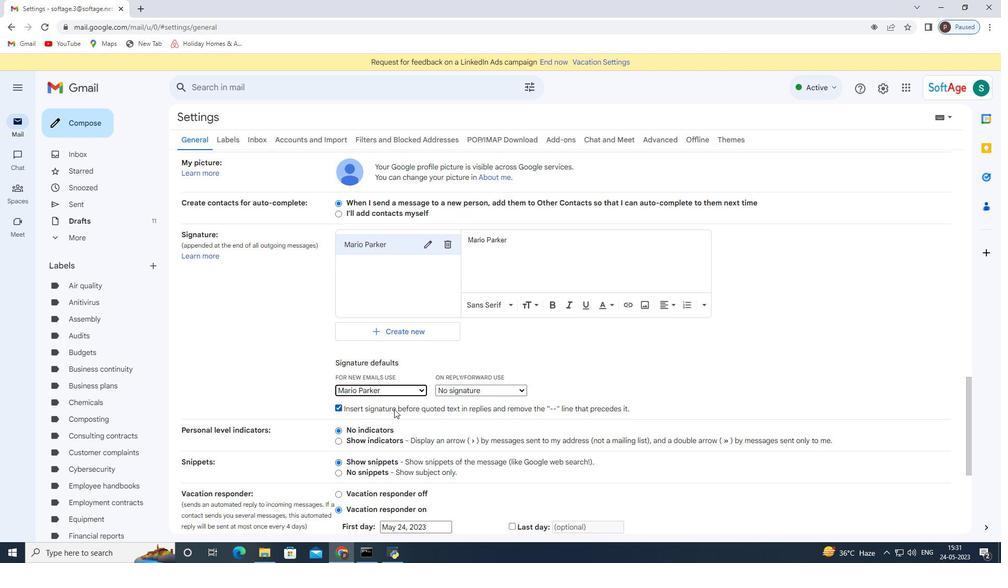
Action: Mouse scrolled (394, 410) with delta (0, 0)
Screenshot: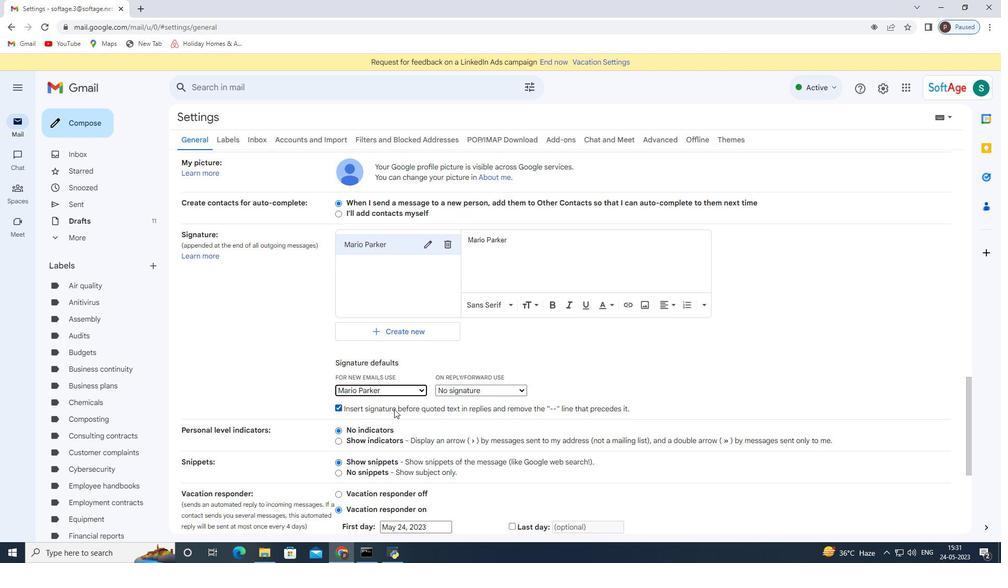
Action: Mouse scrolled (394, 409) with delta (0, 0)
Screenshot: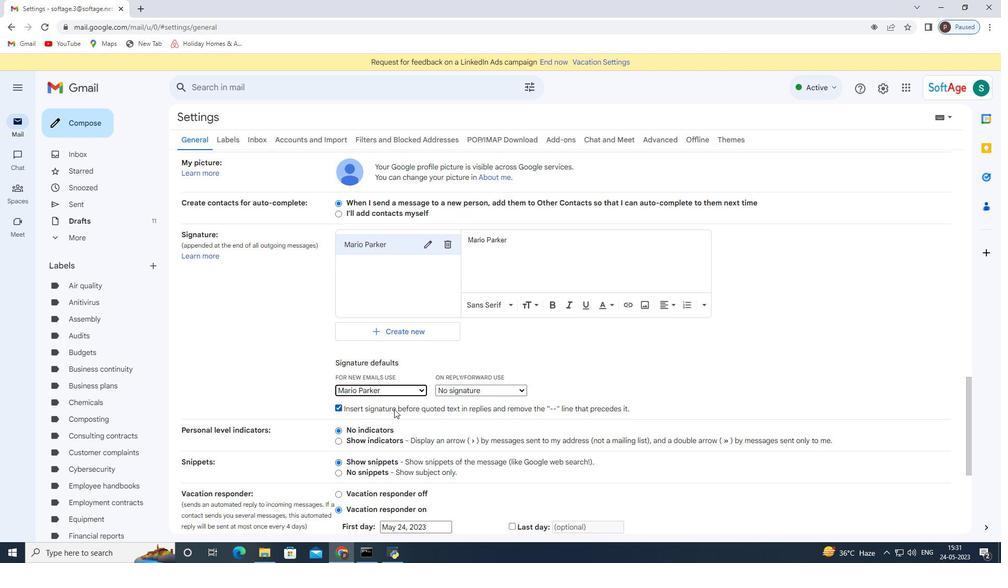 
Action: Mouse moved to (542, 491)
Screenshot: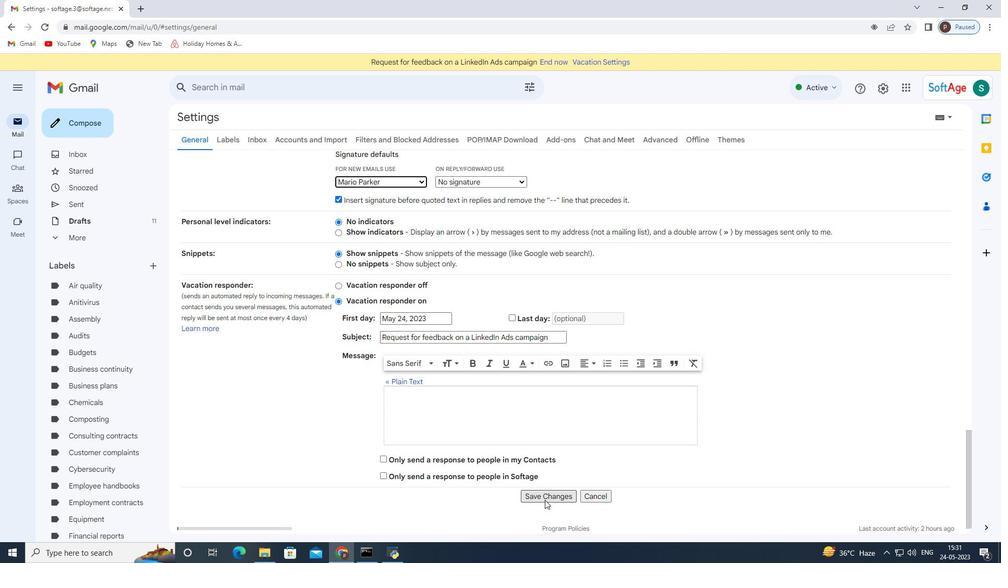 
Action: Mouse pressed left at (542, 491)
Screenshot: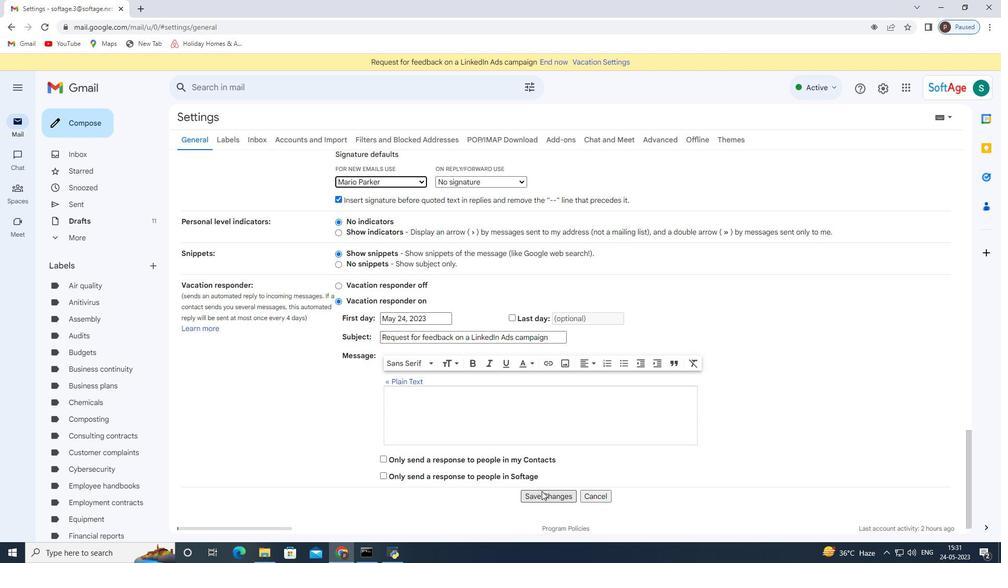 
Action: Mouse moved to (75, 114)
Screenshot: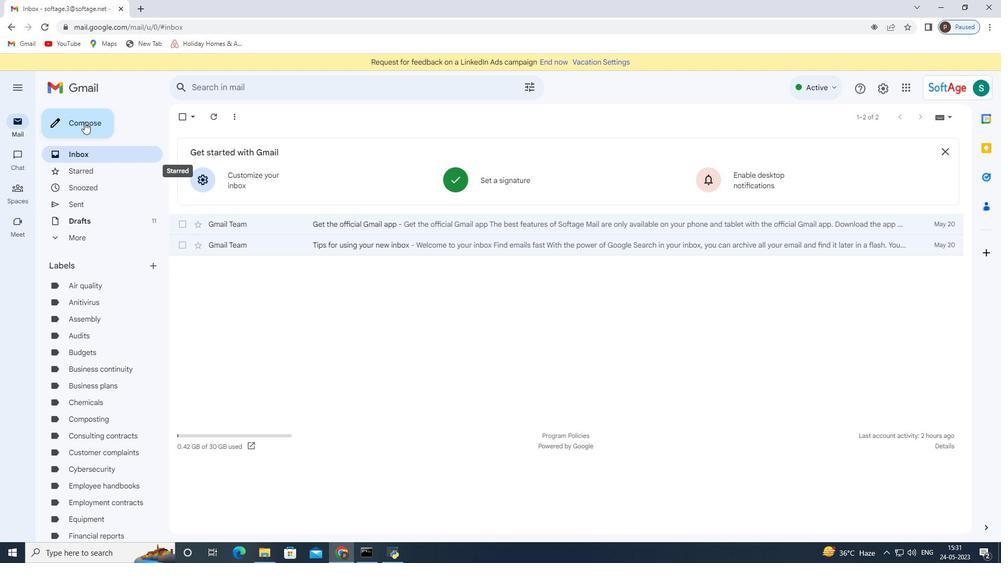 
Action: Mouse pressed left at (75, 114)
Screenshot: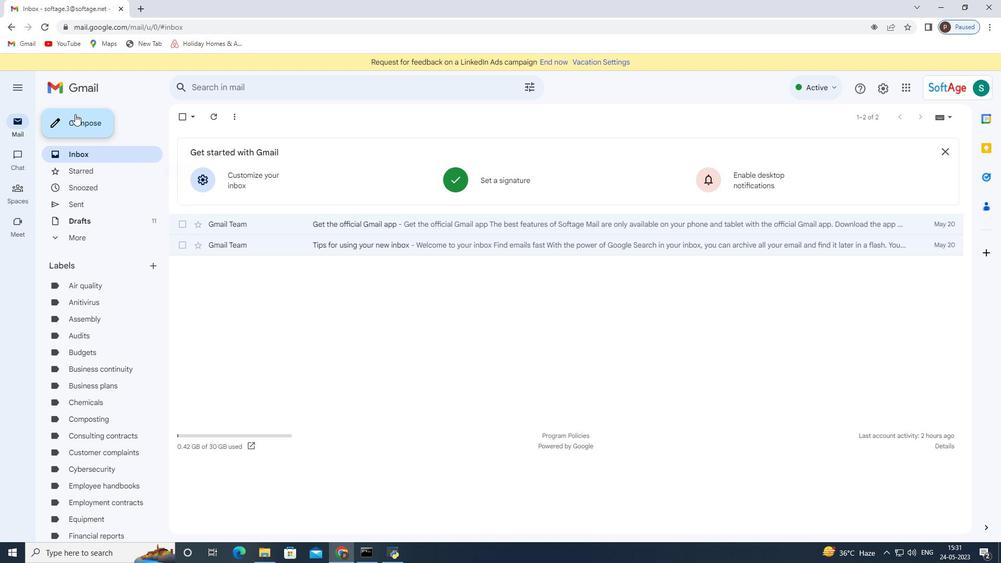 
Action: Mouse moved to (705, 272)
Screenshot: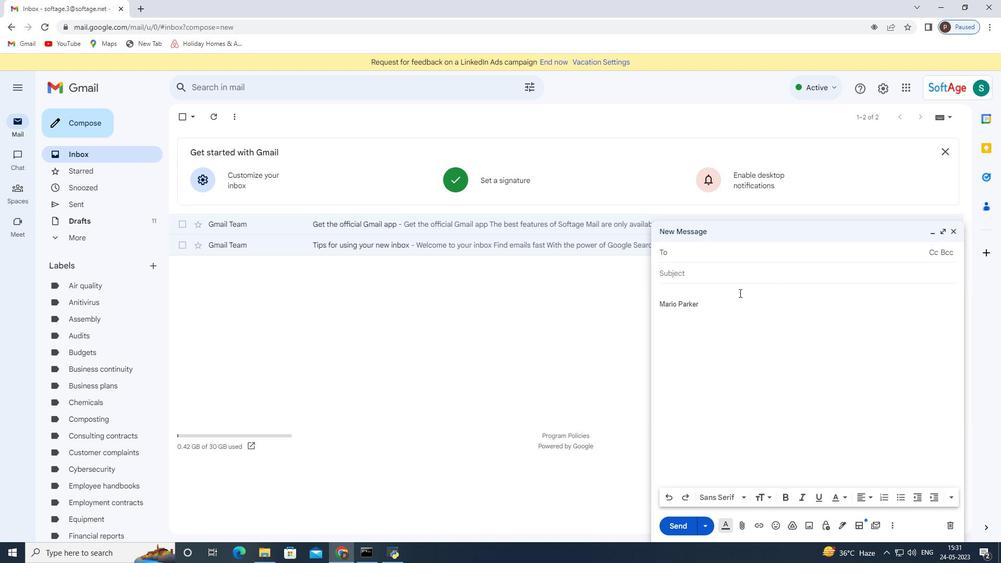 
Action: Mouse pressed left at (705, 272)
Screenshot: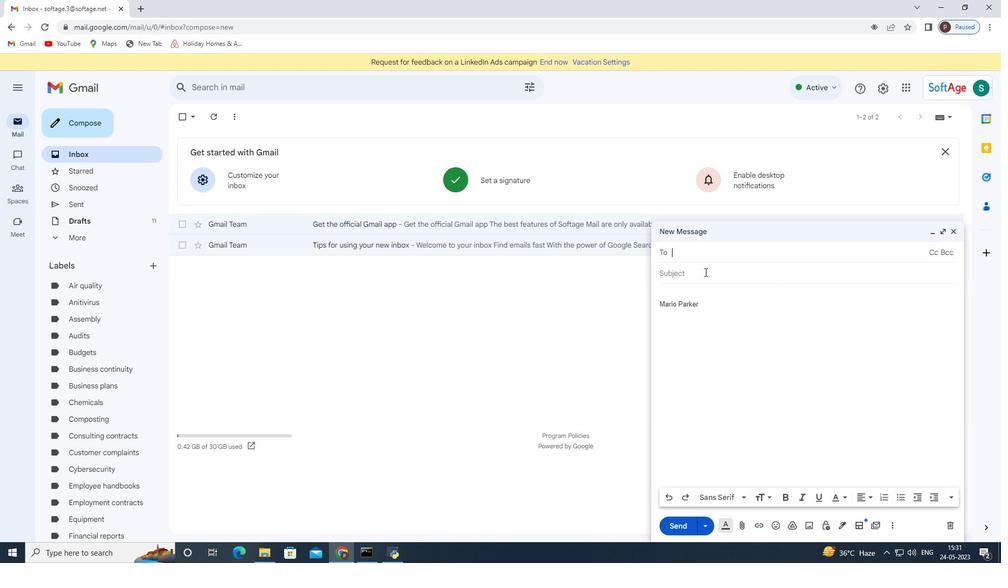 
Action: Key pressed <Key.shift>Feedback<Key.space>on<Key.space>a<Key.space>budget<Key.space>proposal<Key.space><Key.backspace><Key.tab><Key.shift>Can<Key.space>you<Key.space>please<Key.space>send<Key.space>me<Key.space>the<Key.space>attendance<Key.space>list<Key.space>for<Key.space>the<Key.space>last<Key.space>team<Key.space>meeting<Key.shift_r><Key.shift_r><Key.shift_r><Key.shift_r><Key.shift_r><Key.shift_r>?
Screenshot: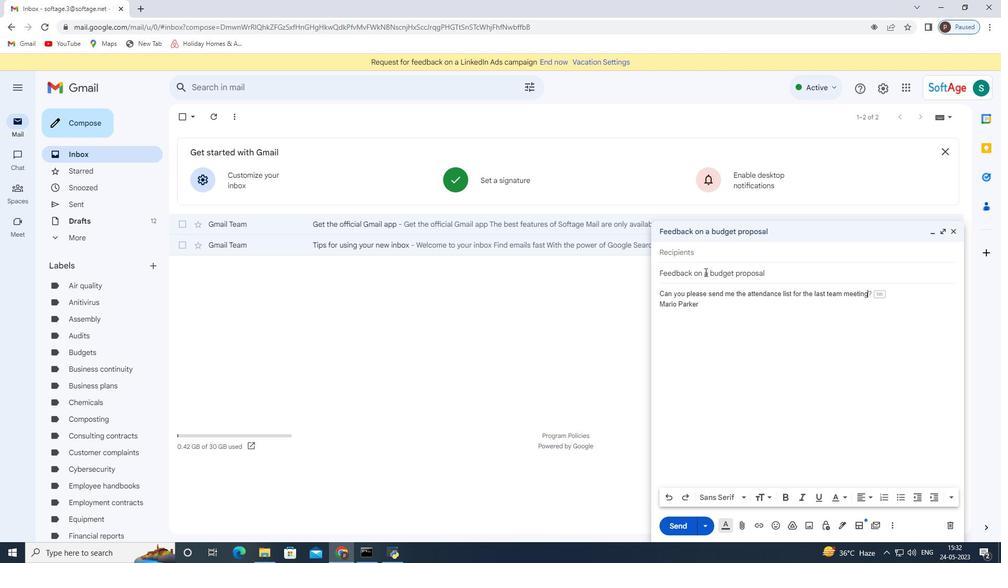
Action: Mouse moved to (705, 270)
Screenshot: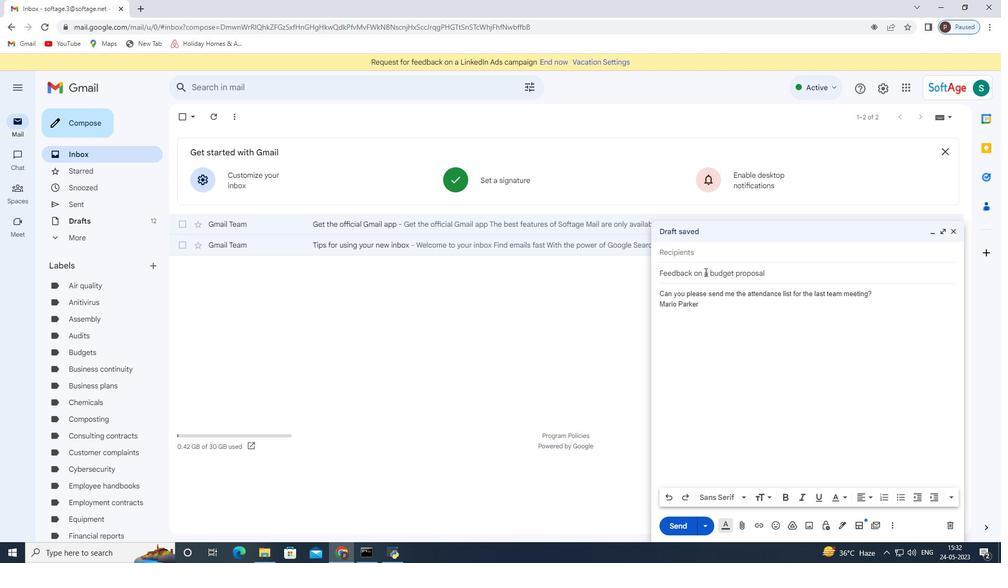 
Action: Key pressed <Key.enter>
Screenshot: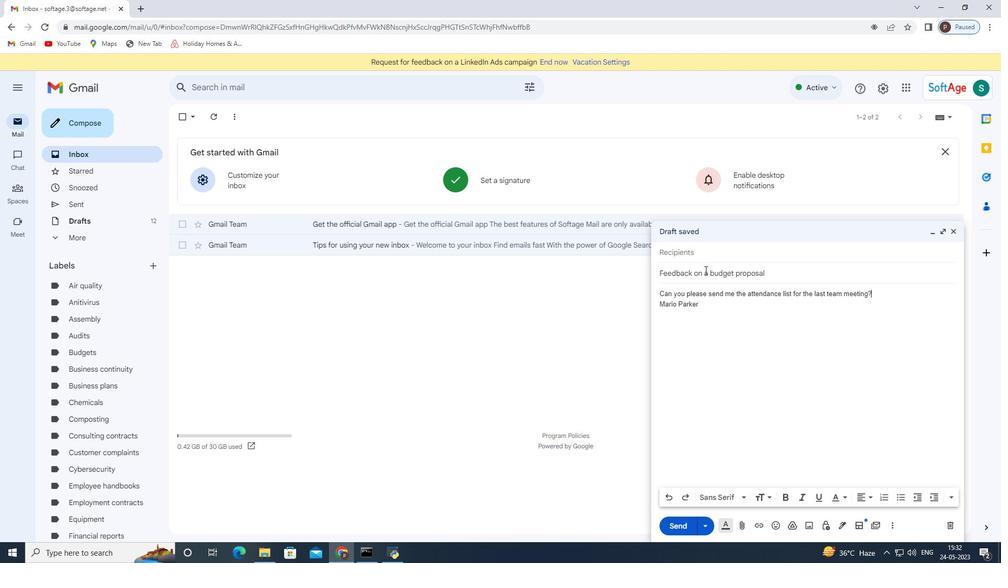 
Action: Mouse moved to (685, 252)
Screenshot: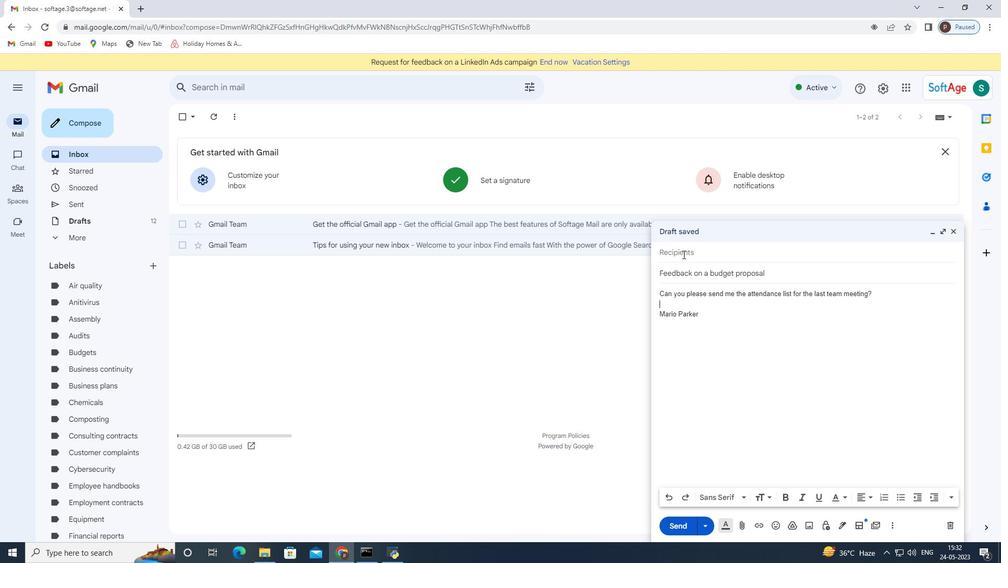 
Action: Mouse pressed left at (685, 252)
Screenshot: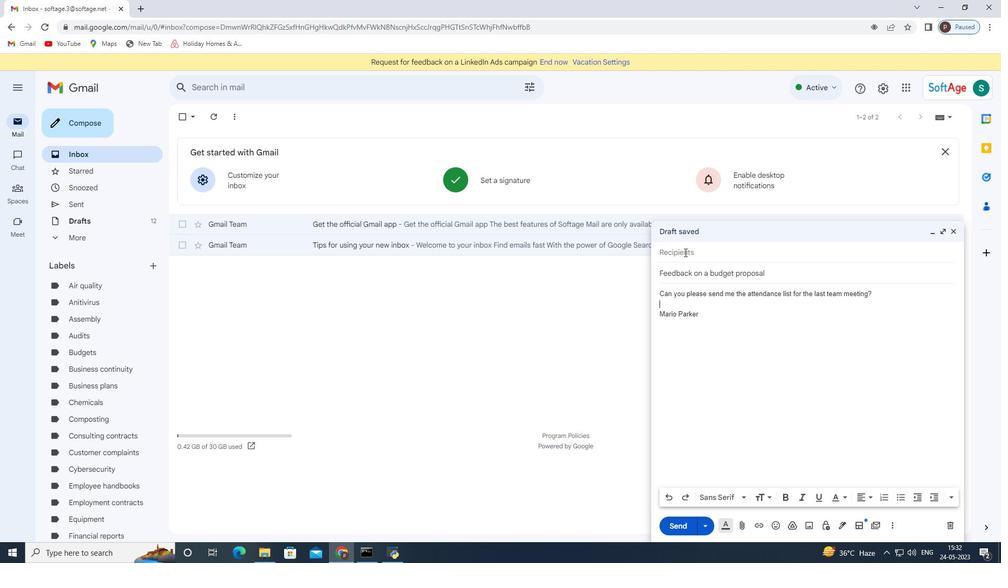 
Action: Key pressed softage.7<Key.shift>@softage.net<Key.enter>
Screenshot: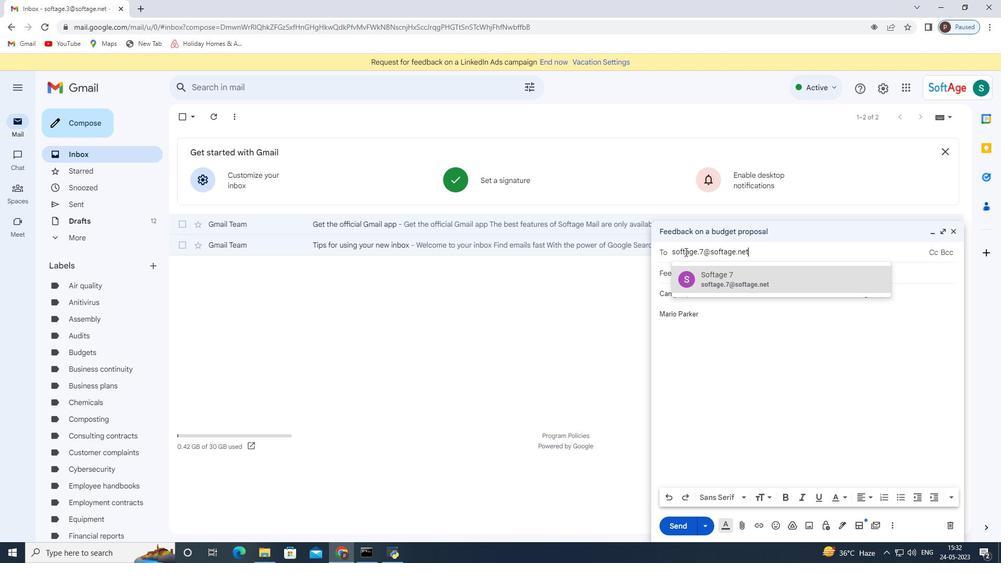 
Action: Mouse moved to (744, 527)
Screenshot: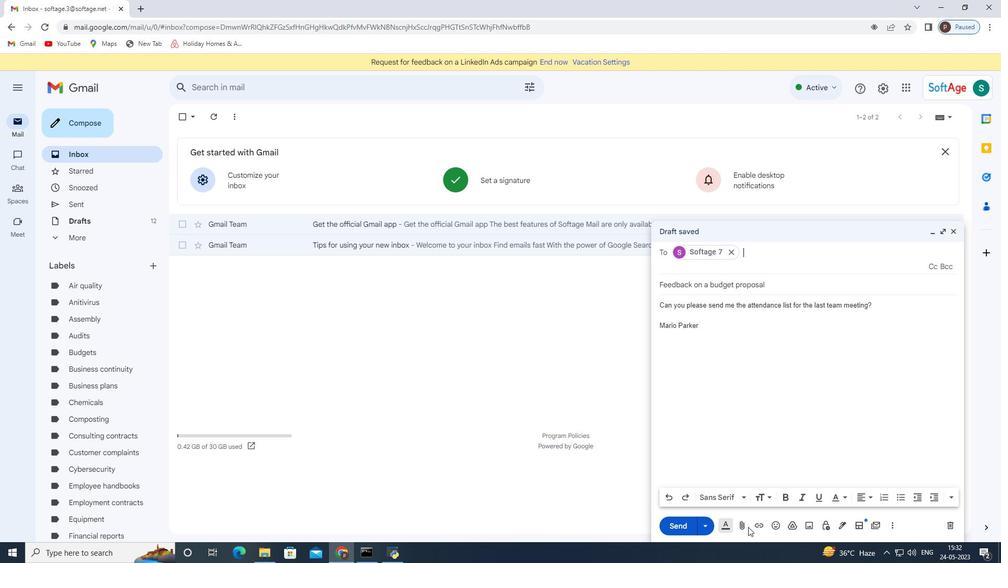 
Action: Mouse pressed left at (744, 527)
Screenshot: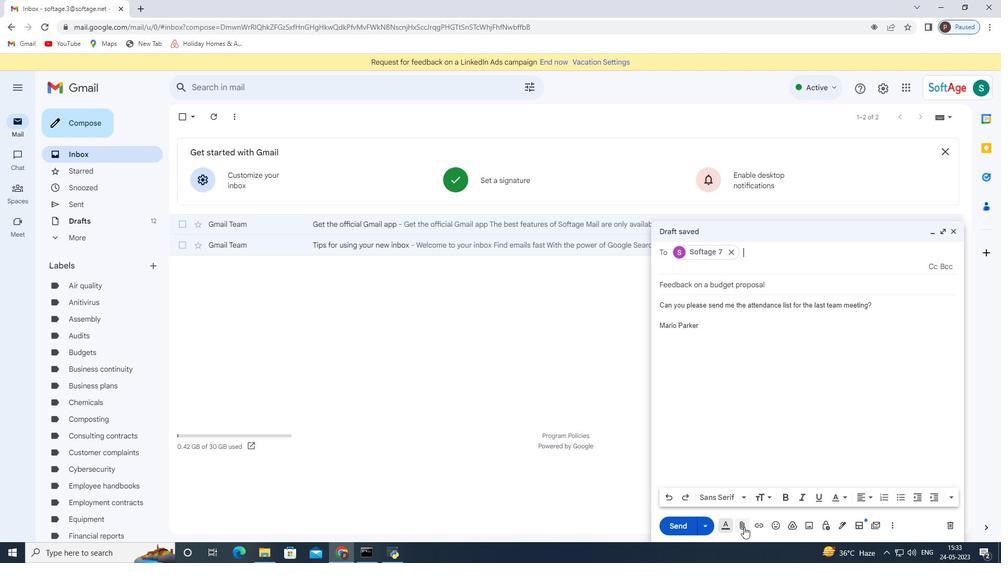 
Action: Mouse moved to (192, 89)
Screenshot: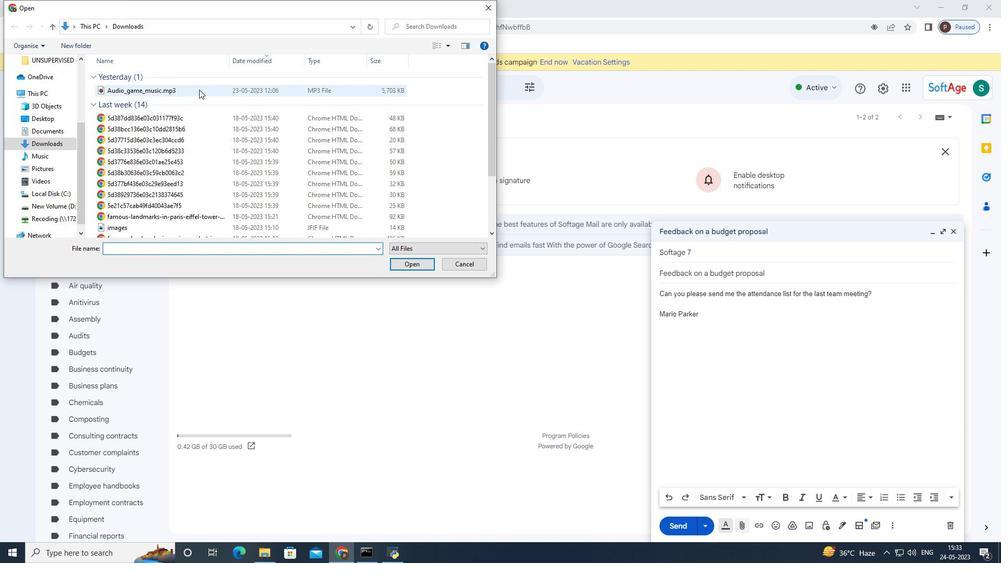 
Action: Mouse pressed left at (192, 89)
Screenshot: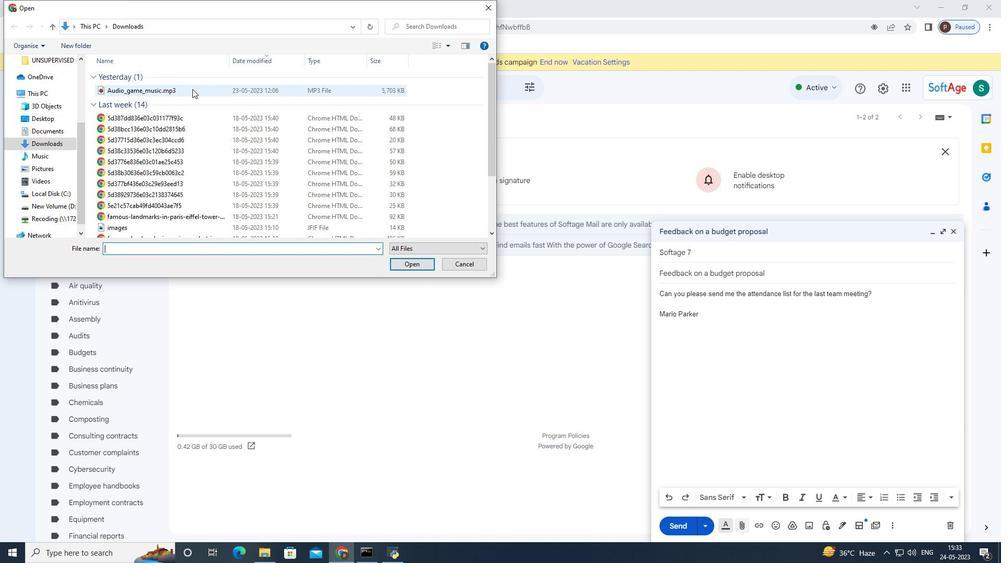 
Action: Mouse moved to (410, 266)
Screenshot: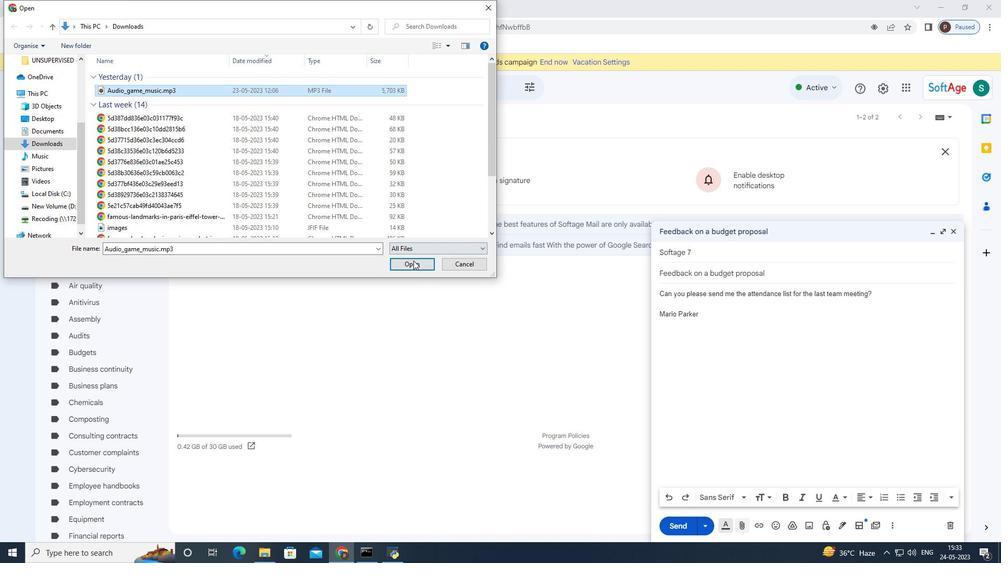 
Action: Mouse pressed left at (410, 266)
Screenshot: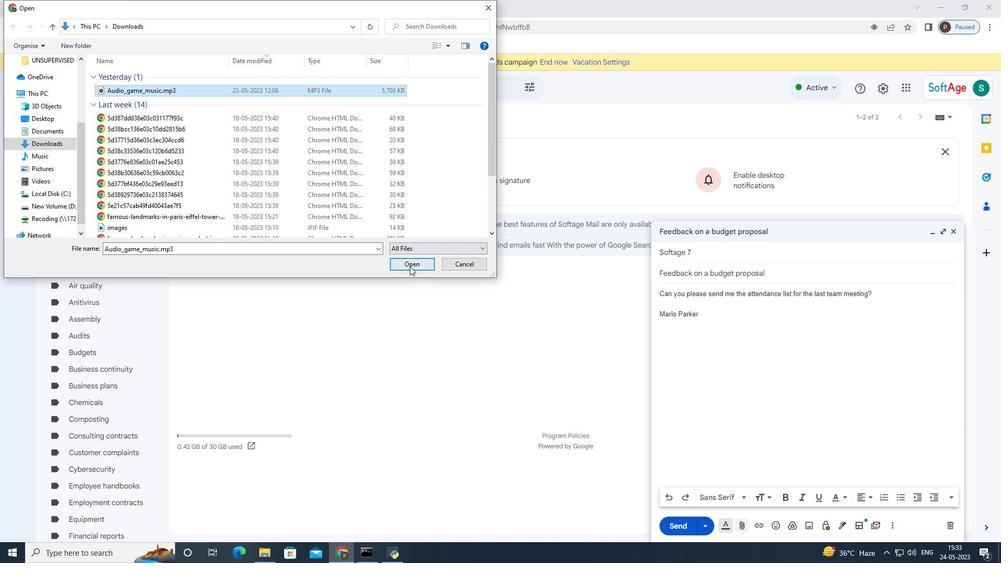 
Action: Mouse moved to (875, 294)
Screenshot: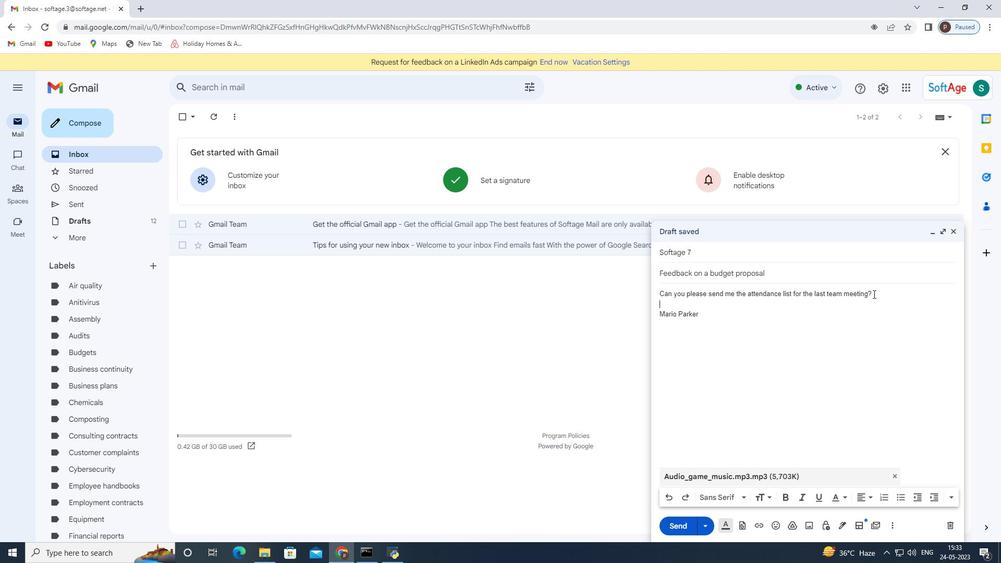 
Action: Mouse pressed left at (875, 294)
Screenshot: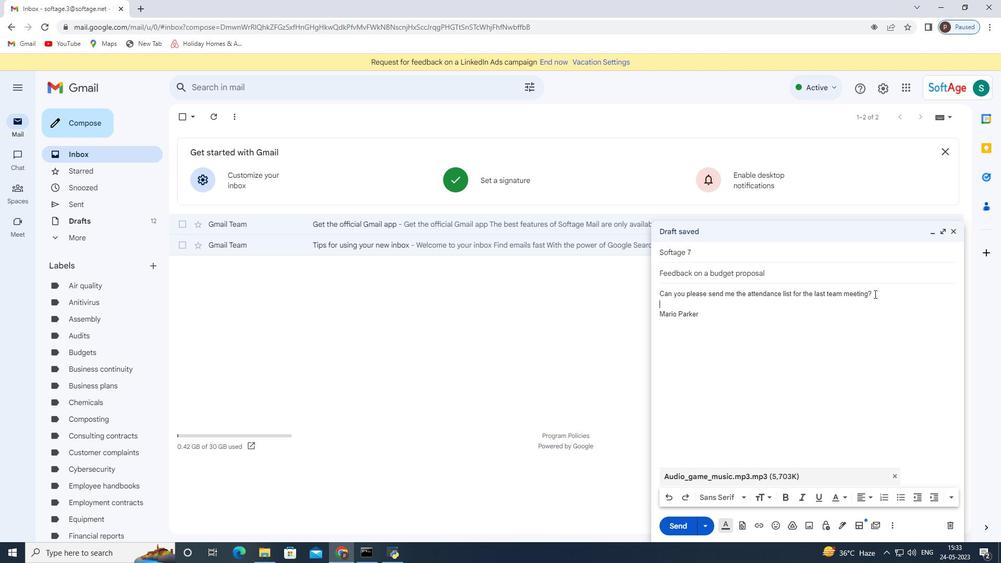 
Action: Mouse pressed left at (875, 294)
Screenshot: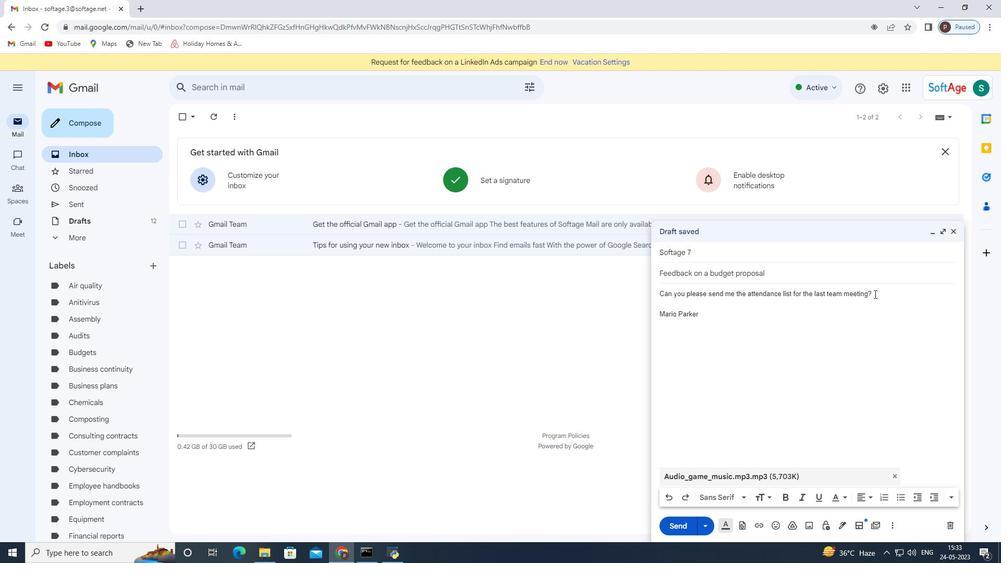 
Action: Mouse pressed left at (875, 294)
Screenshot: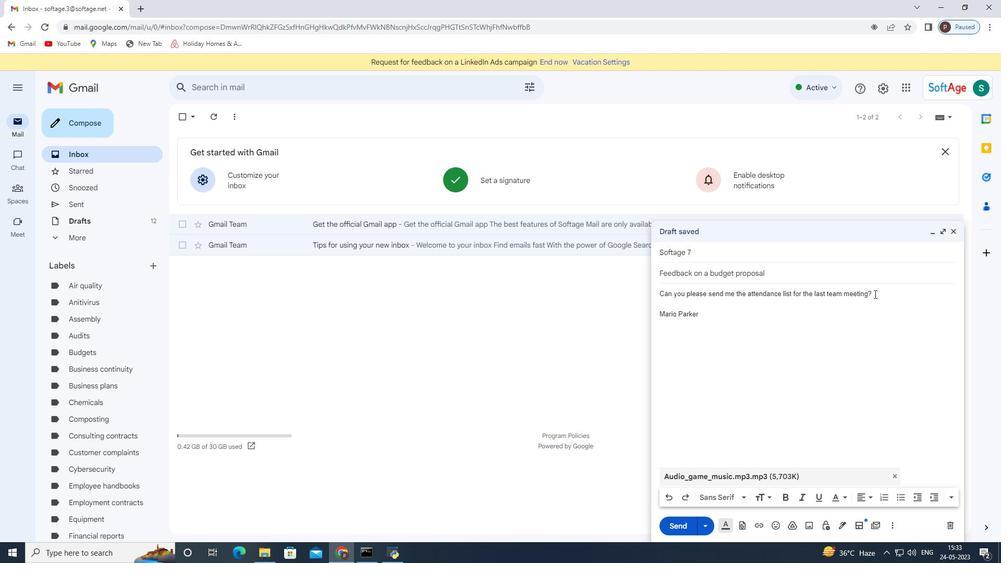 
Action: Mouse moved to (748, 499)
Screenshot: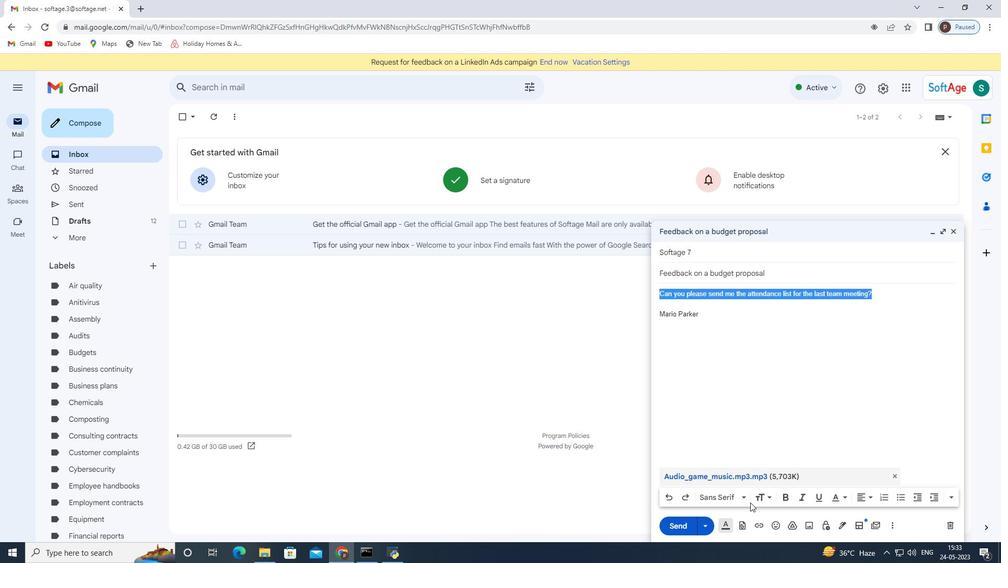 
Action: Mouse pressed left at (748, 499)
Screenshot: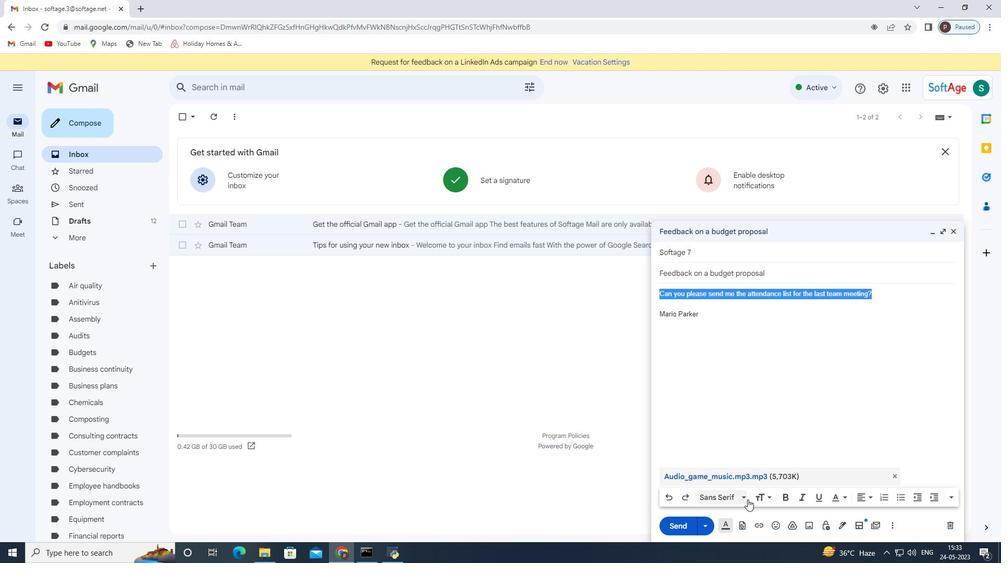 
Action: Mouse moved to (758, 396)
Screenshot: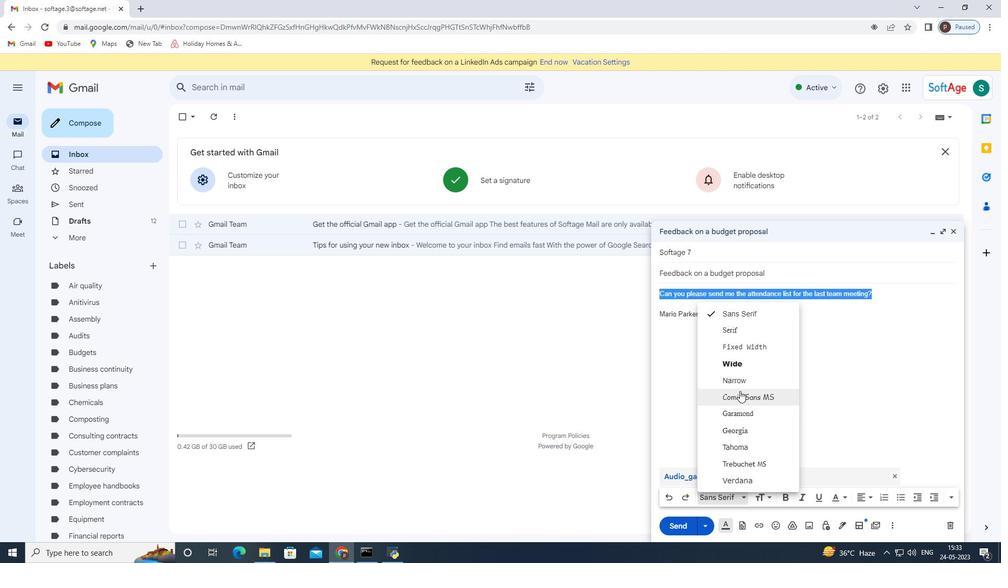 
Action: Mouse pressed left at (758, 396)
Screenshot: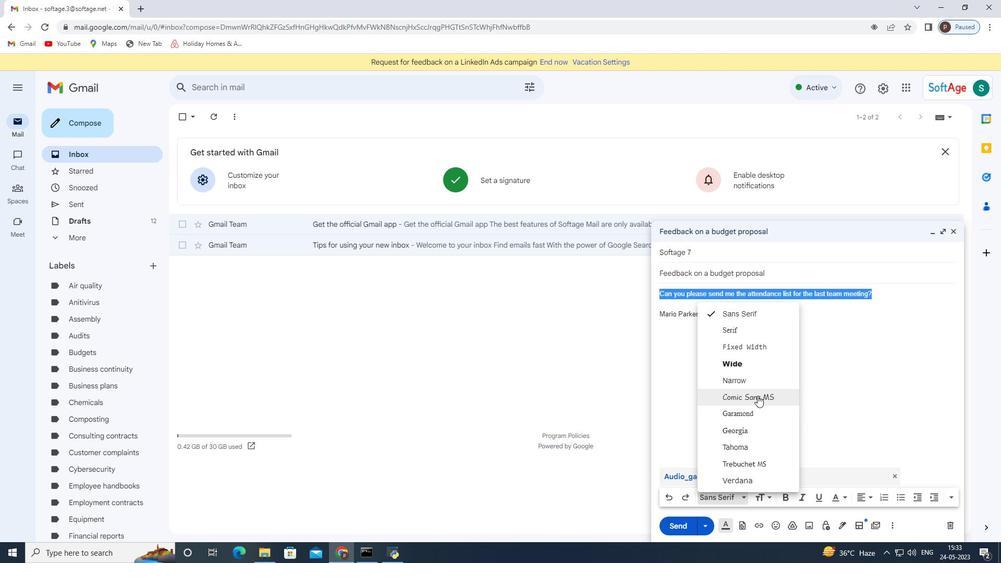 
Action: Mouse moved to (785, 498)
Screenshot: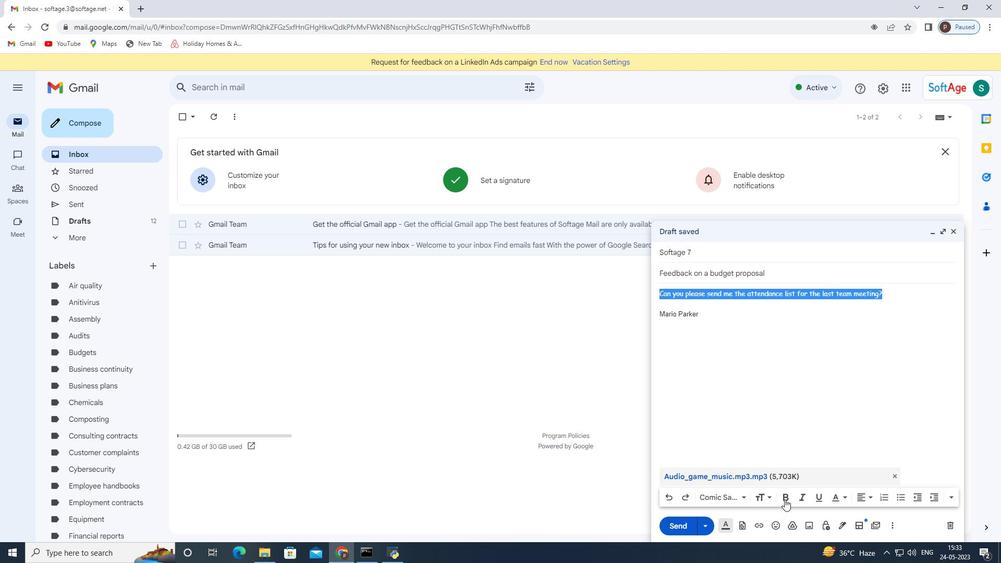 
Action: Mouse pressed left at (785, 498)
Screenshot: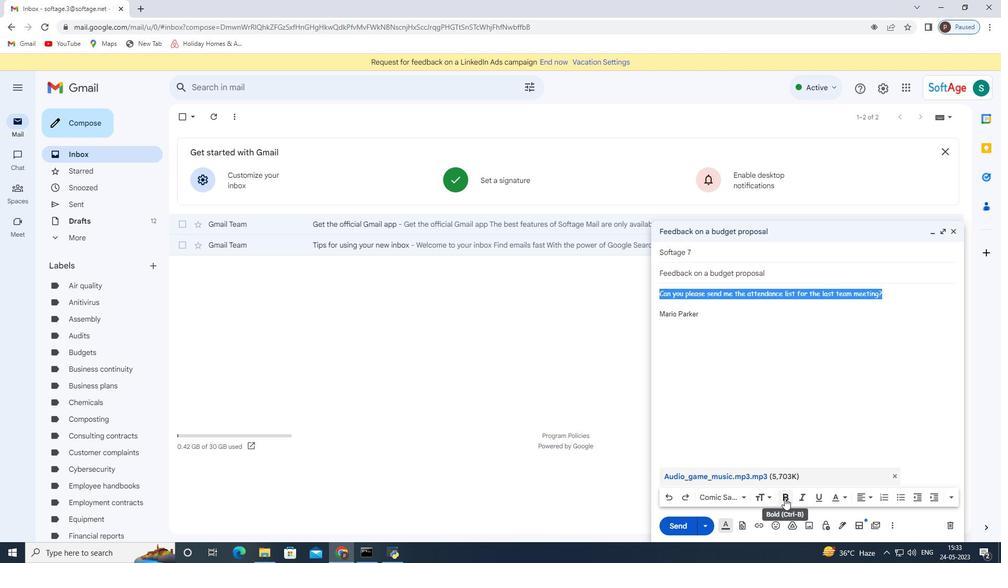 
Action: Mouse moved to (788, 417)
Screenshot: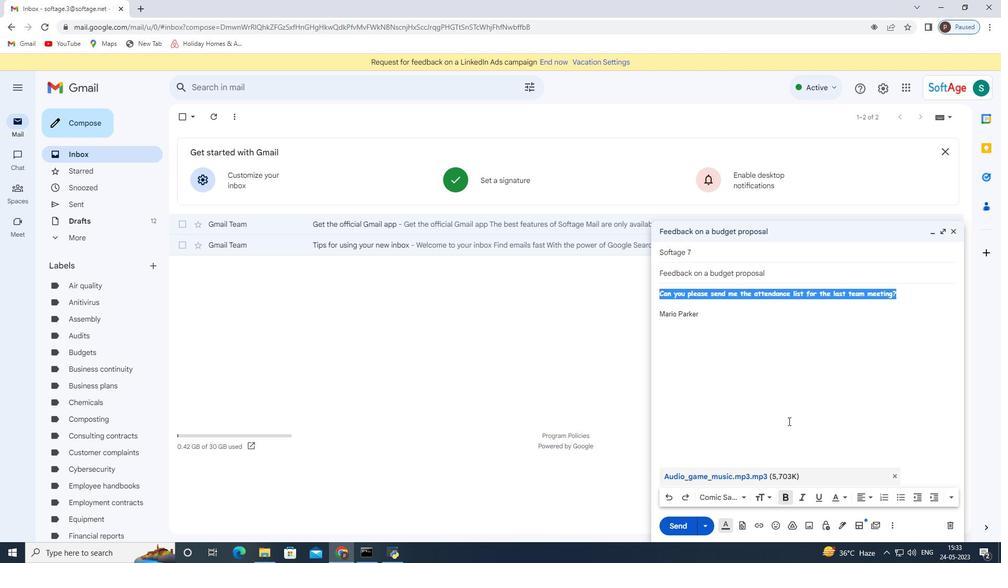 
Action: Mouse pressed left at (788, 417)
Screenshot: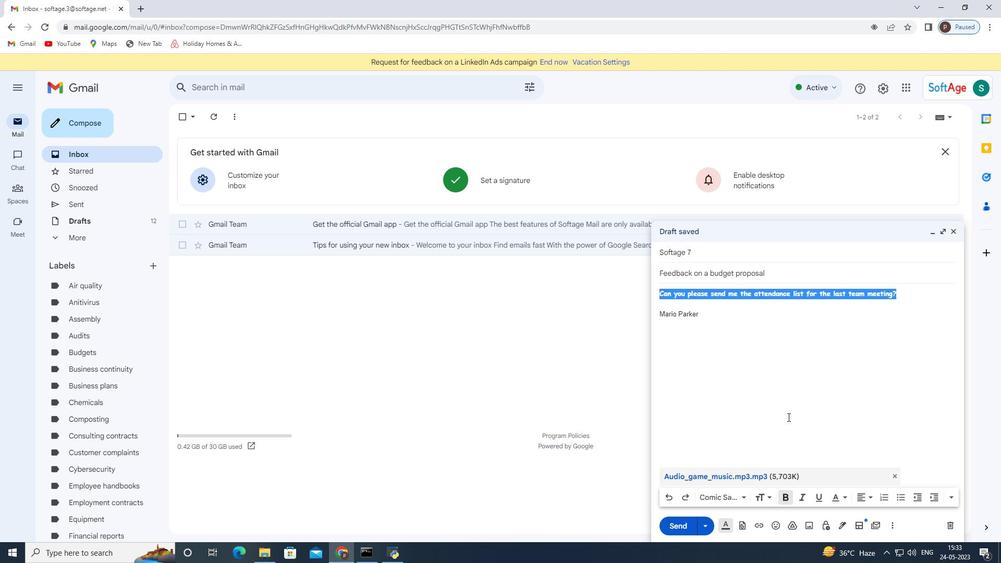 
Action: Mouse moved to (681, 526)
Screenshot: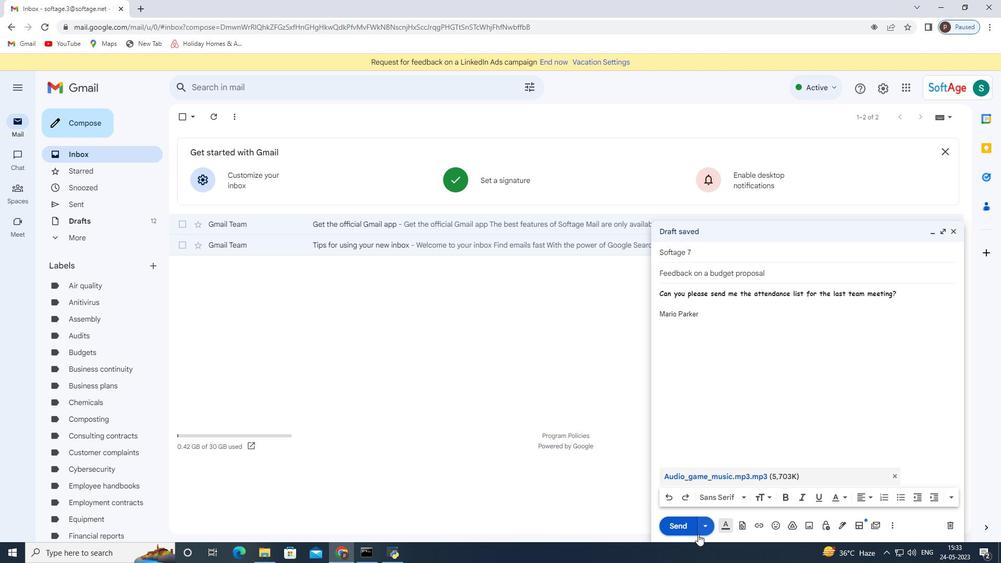 
Action: Mouse pressed left at (681, 526)
Screenshot: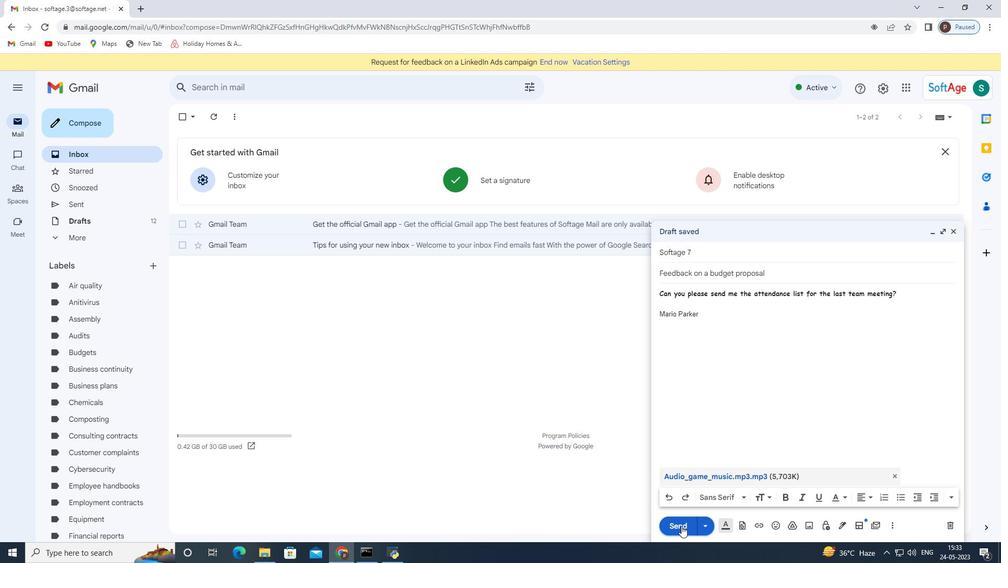 
Action: Mouse moved to (75, 198)
Screenshot: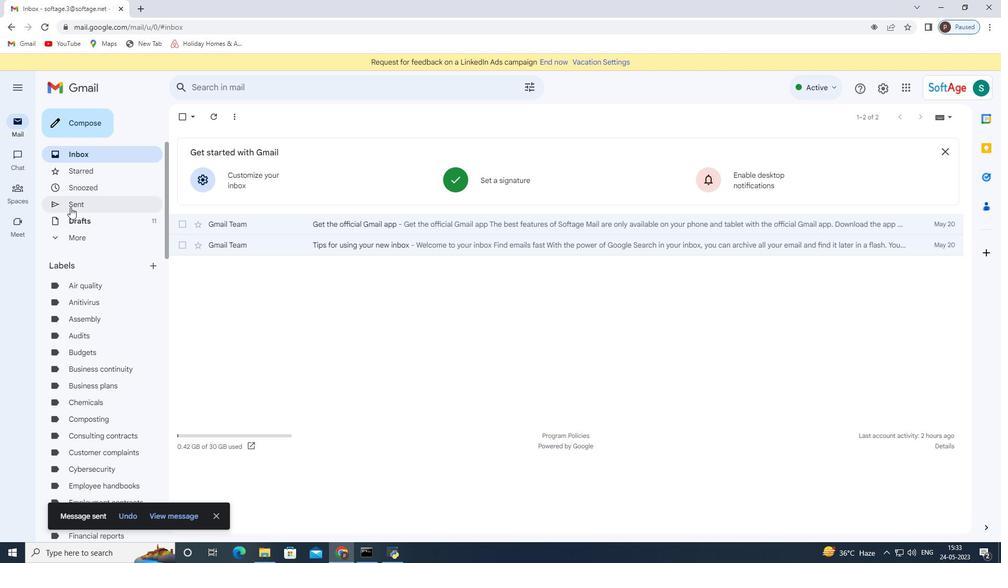 
Action: Mouse pressed left at (75, 198)
Screenshot: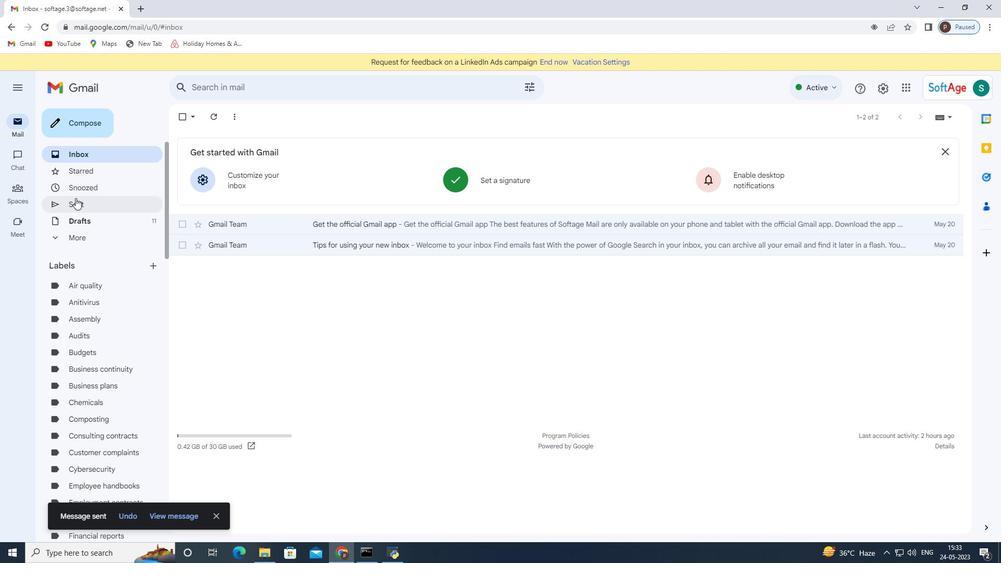 
Action: Mouse moved to (480, 181)
Screenshot: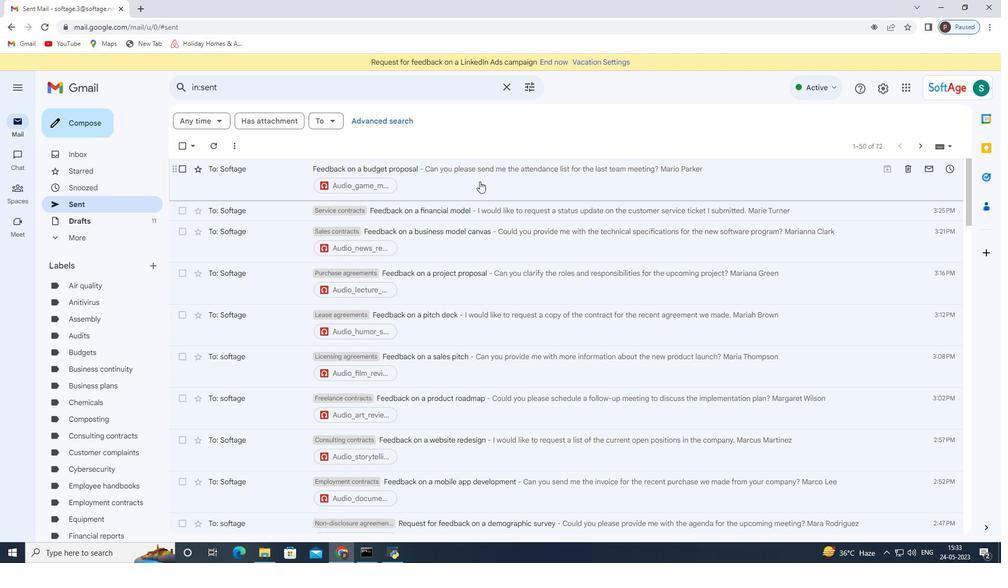 
Action: Mouse pressed right at (480, 181)
Screenshot: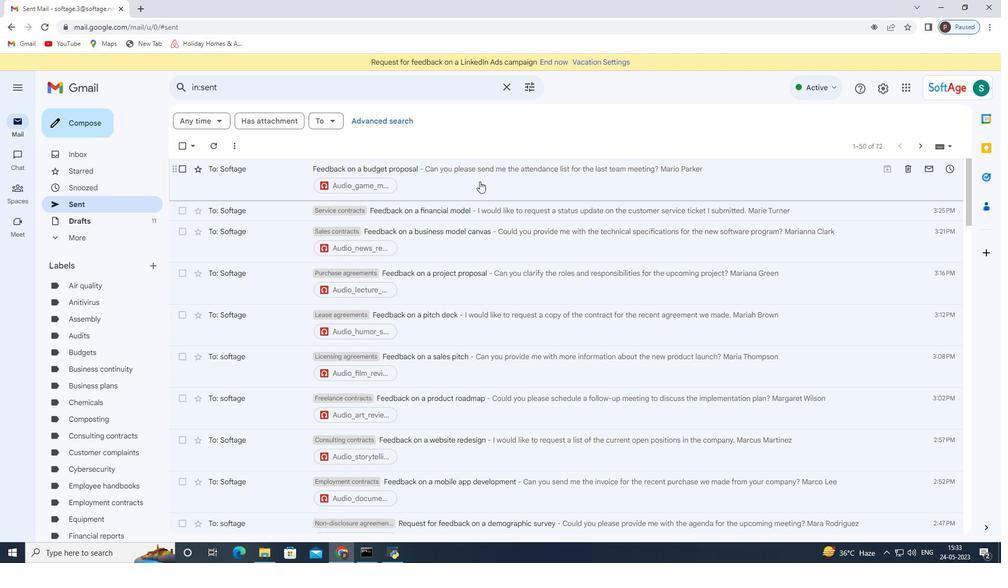 
Action: Mouse moved to (640, 333)
Screenshot: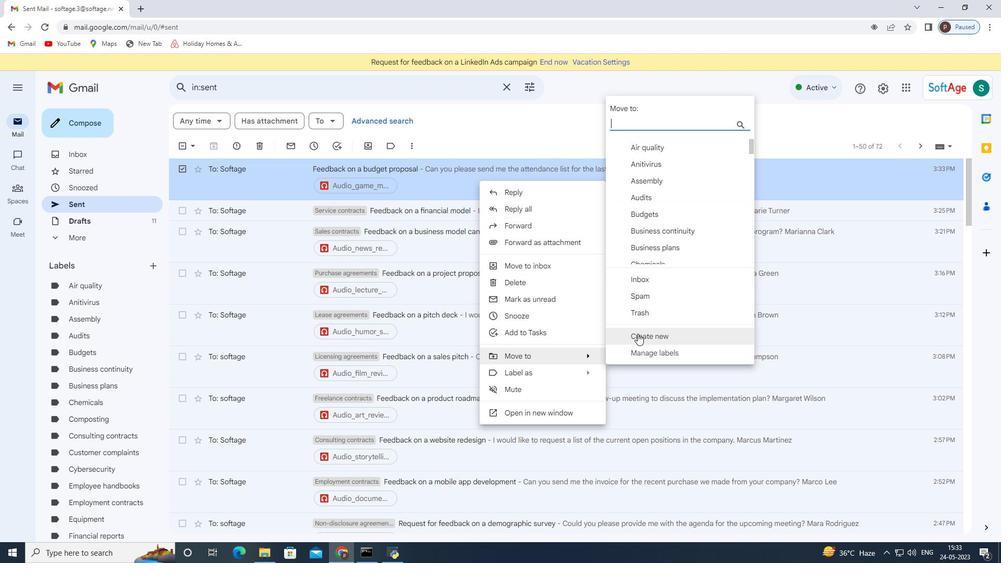
Action: Mouse pressed left at (640, 333)
Screenshot: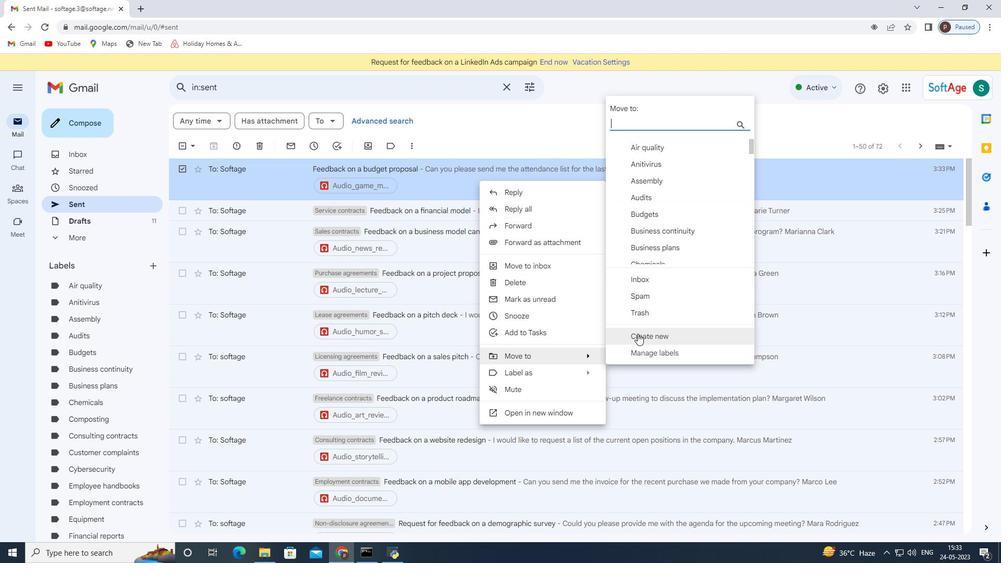 
Action: Mouse moved to (419, 287)
Screenshot: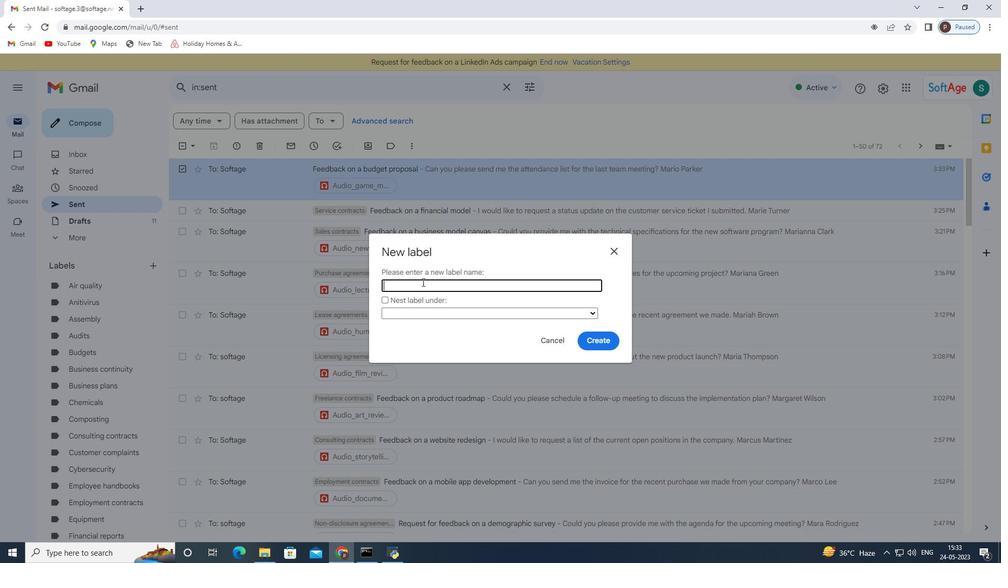 
Action: Mouse pressed left at (419, 287)
Screenshot: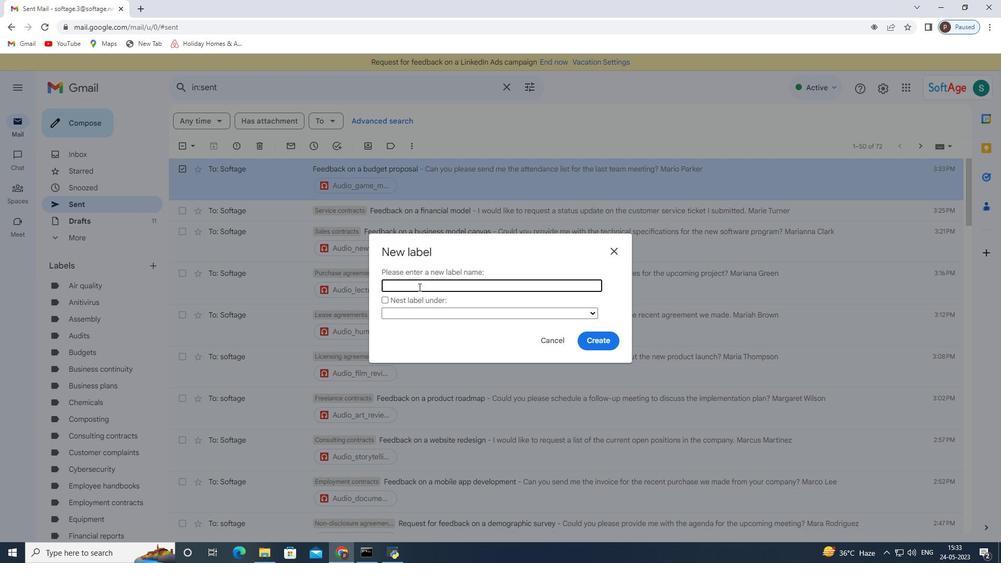 
Action: Key pressed <Key.shift>Vendor<Key.space>contracts
Screenshot: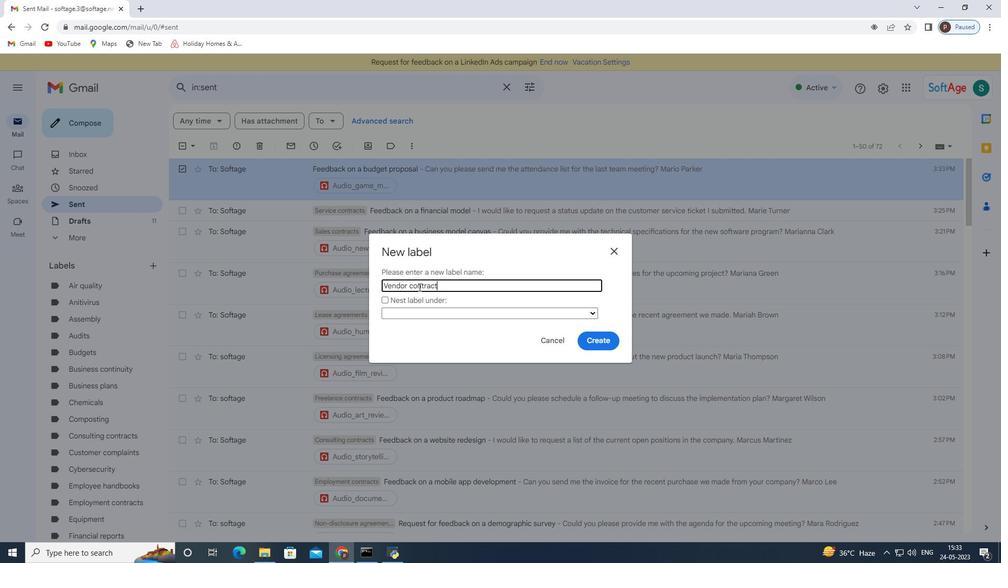 
Action: Mouse moved to (604, 346)
Screenshot: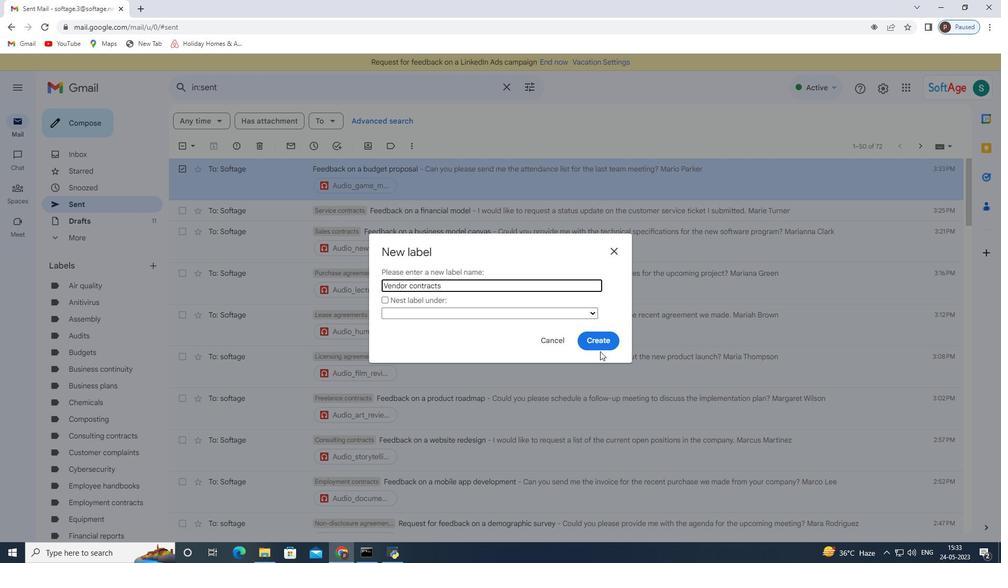 
Action: Mouse pressed left at (604, 346)
Screenshot: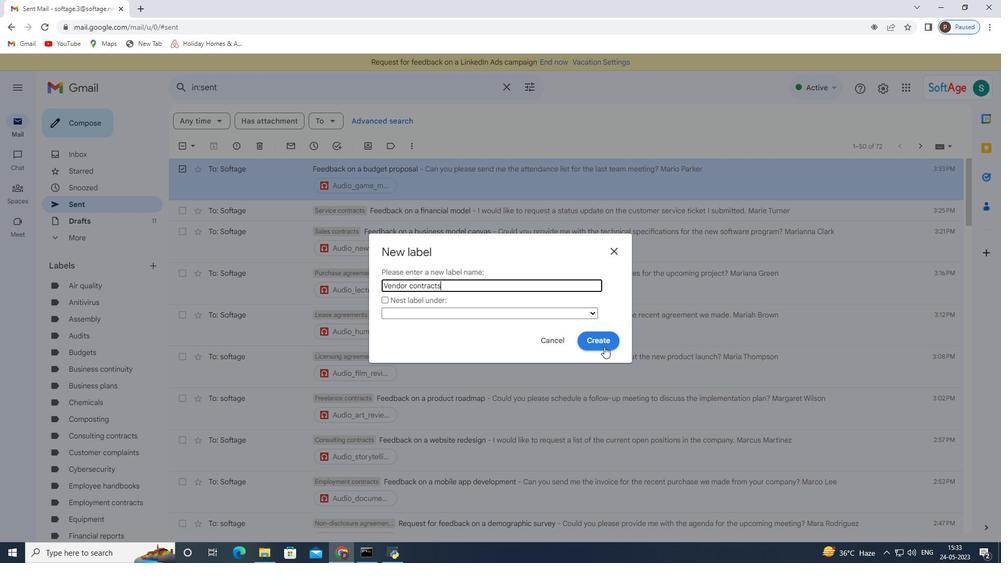 
